Task: Find connections with filter location Damietta with filter topic #coacheswith filter profile language German with filter current company Ranbaxy with filter school Birla Vishvakarma Mahavidyalaya with filter industry Printing Services with filter service category Translation with filter keywords title Sports Volunteer
Action: Mouse moved to (490, 60)
Screenshot: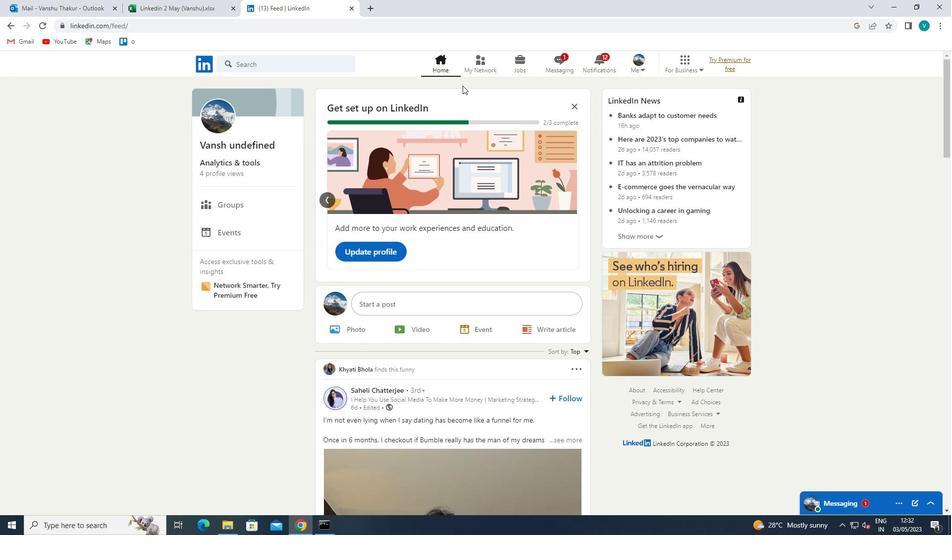 
Action: Mouse pressed left at (490, 60)
Screenshot: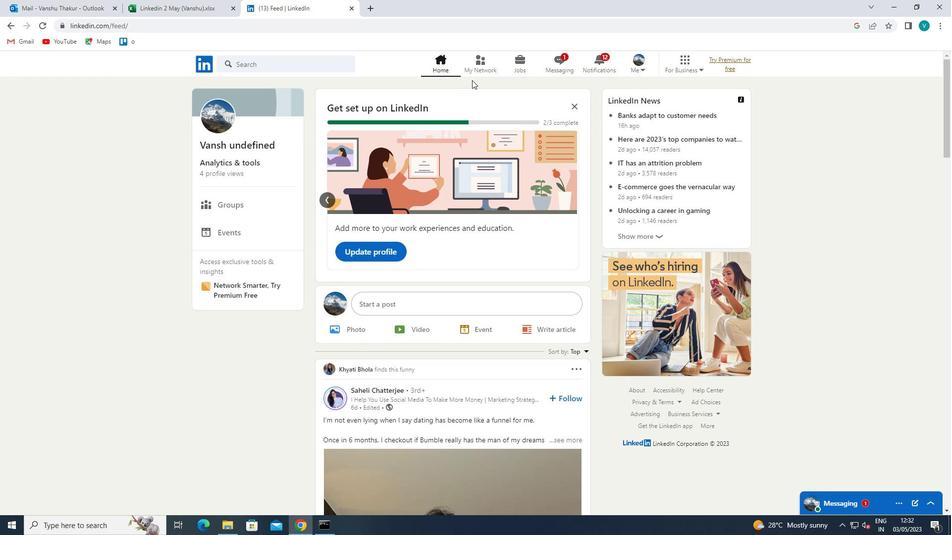 
Action: Mouse moved to (271, 119)
Screenshot: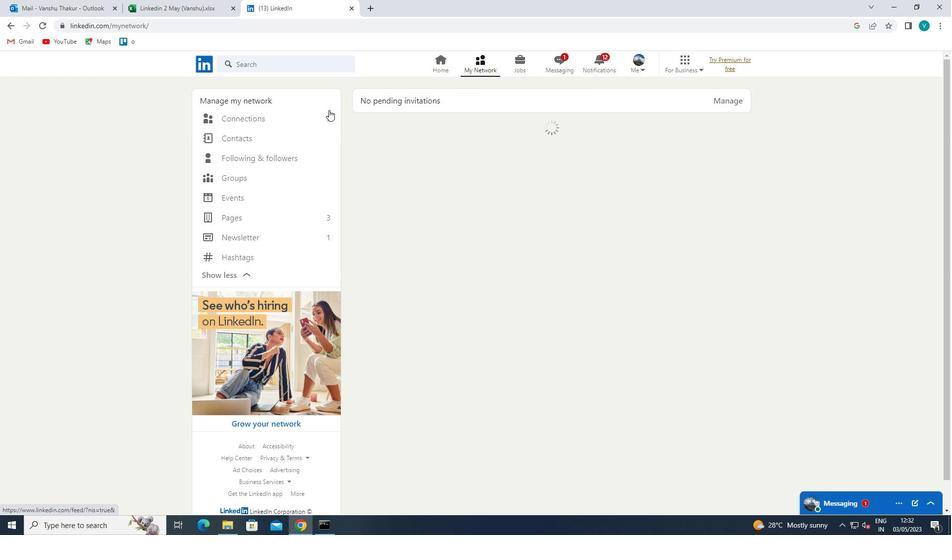 
Action: Mouse pressed left at (271, 119)
Screenshot: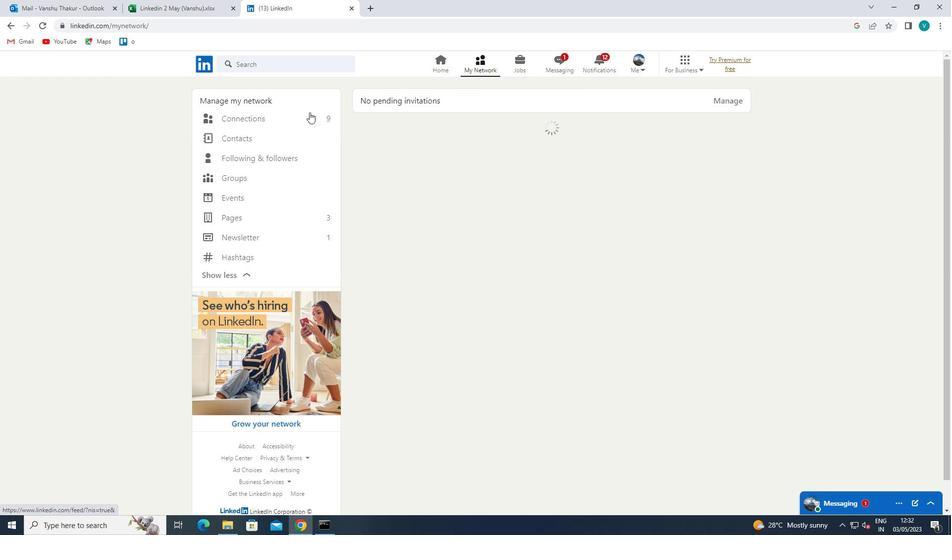 
Action: Mouse moved to (551, 118)
Screenshot: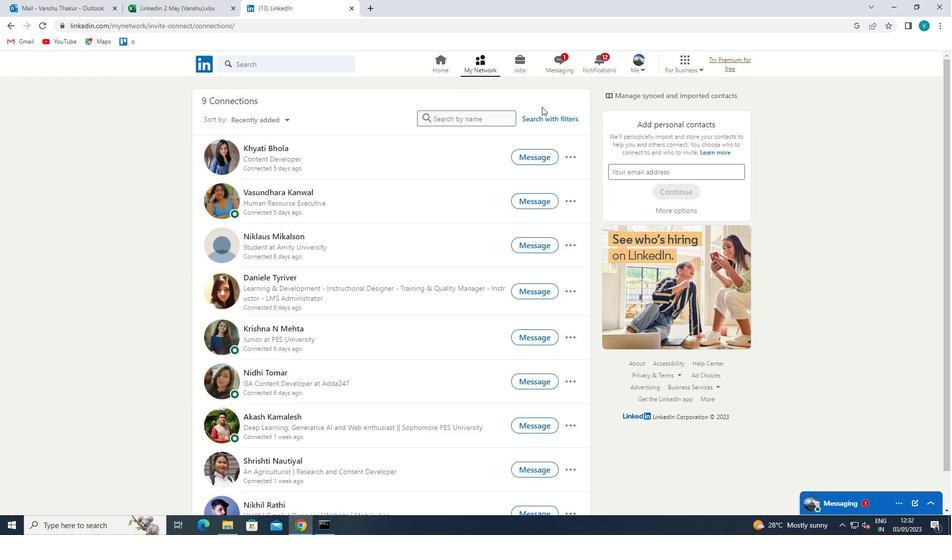 
Action: Mouse pressed left at (551, 118)
Screenshot: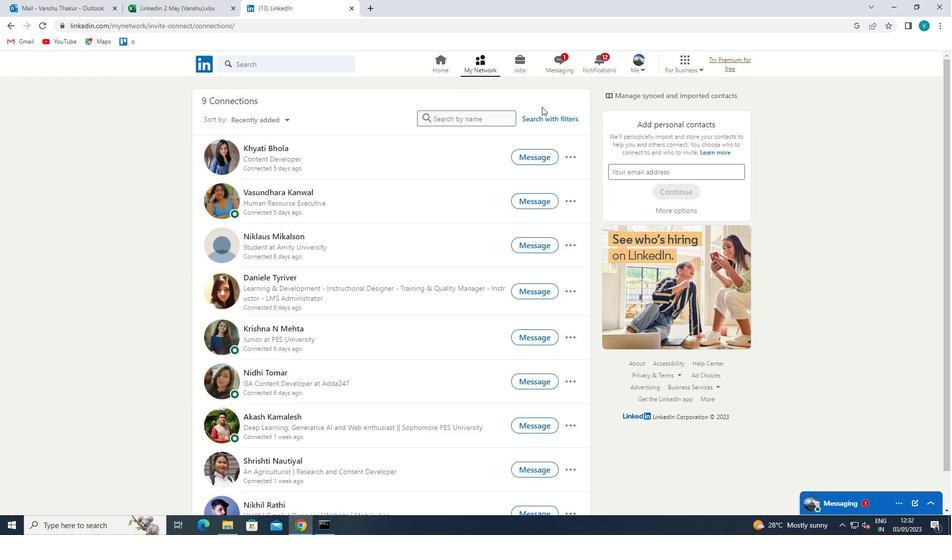 
Action: Mouse moved to (479, 100)
Screenshot: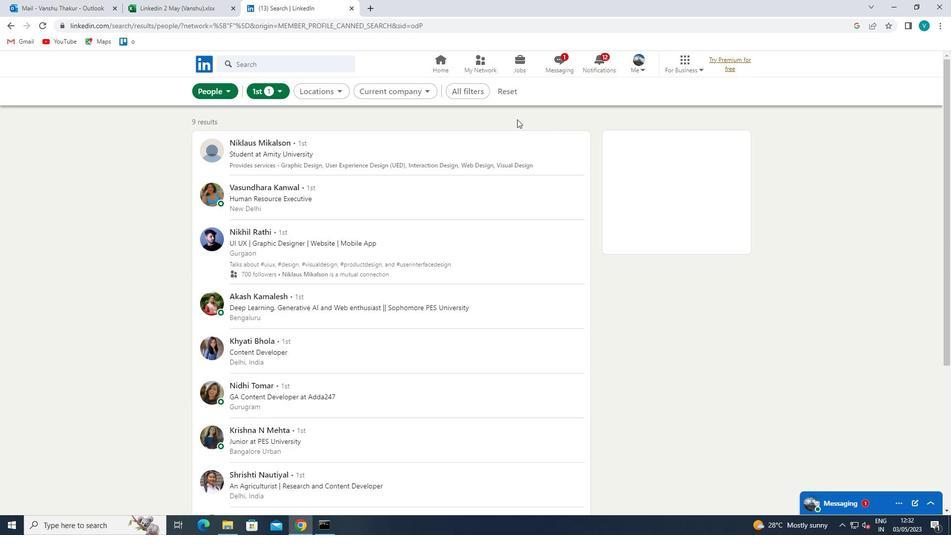 
Action: Mouse pressed left at (479, 100)
Screenshot: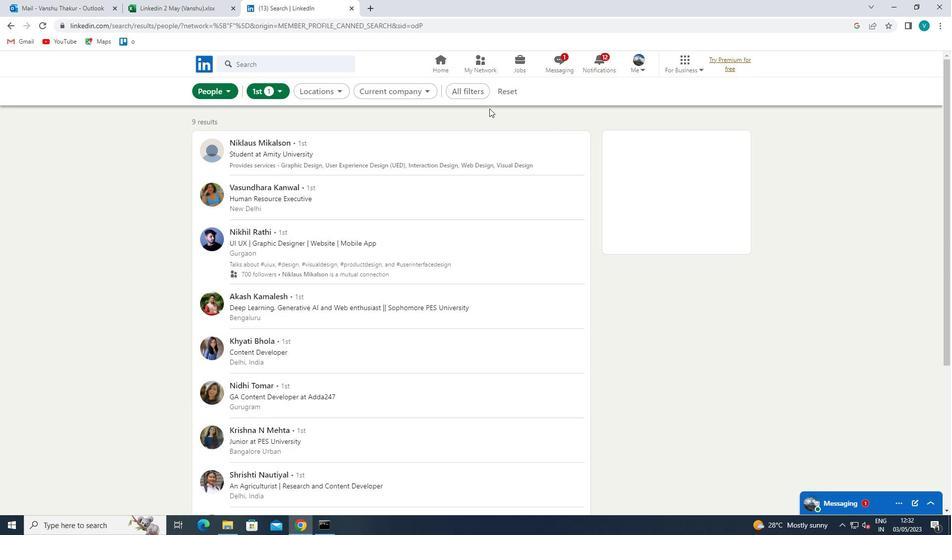 
Action: Mouse moved to (479, 96)
Screenshot: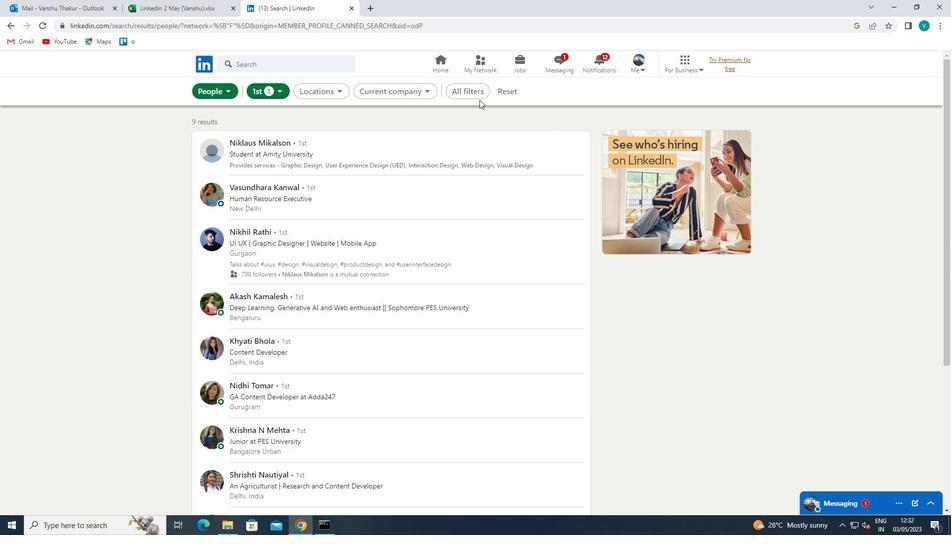 
Action: Mouse pressed left at (479, 96)
Screenshot: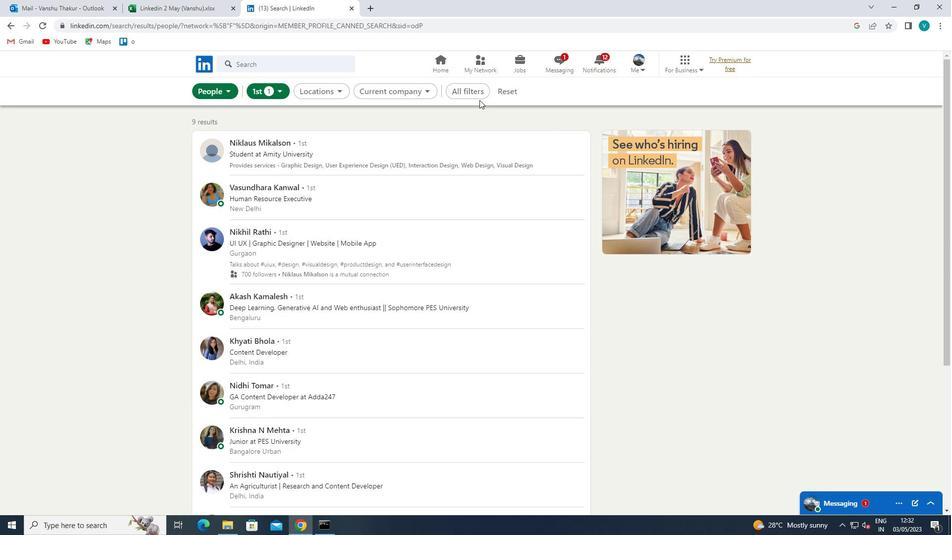 
Action: Mouse moved to (790, 217)
Screenshot: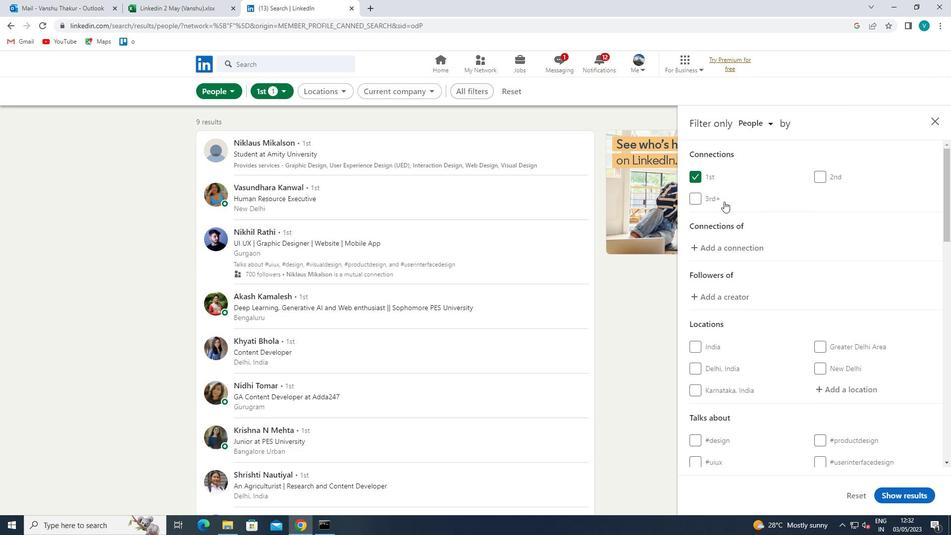 
Action: Mouse scrolled (790, 216) with delta (0, 0)
Screenshot: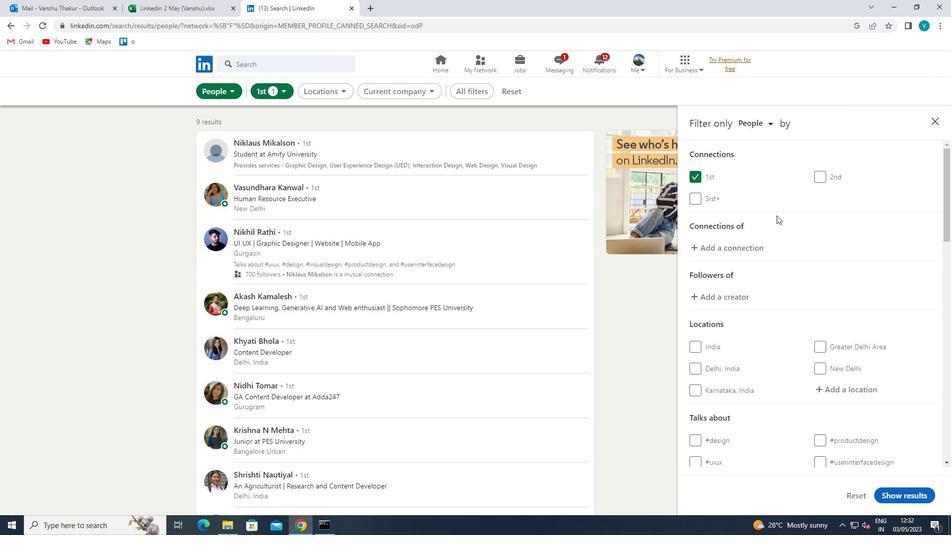
Action: Mouse scrolled (790, 216) with delta (0, 0)
Screenshot: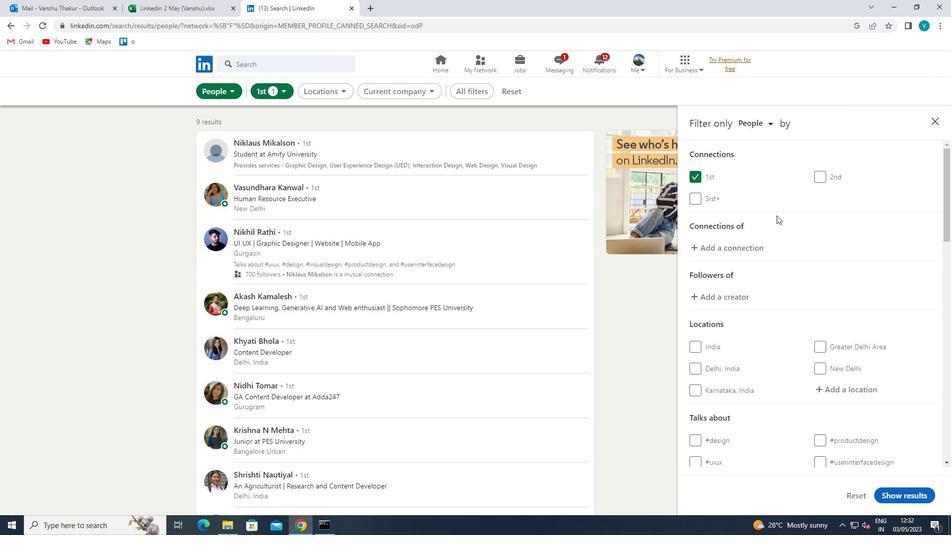 
Action: Mouse moved to (840, 291)
Screenshot: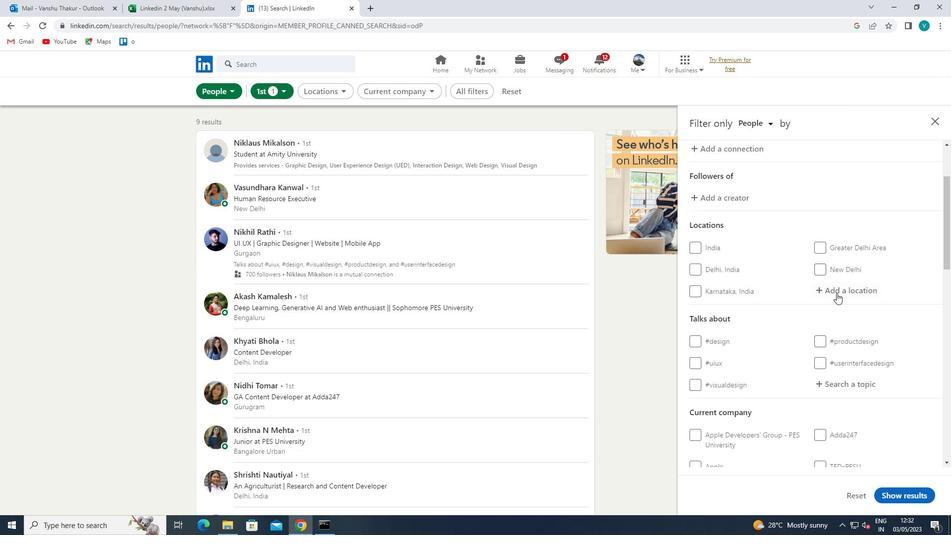 
Action: Mouse pressed left at (840, 291)
Screenshot: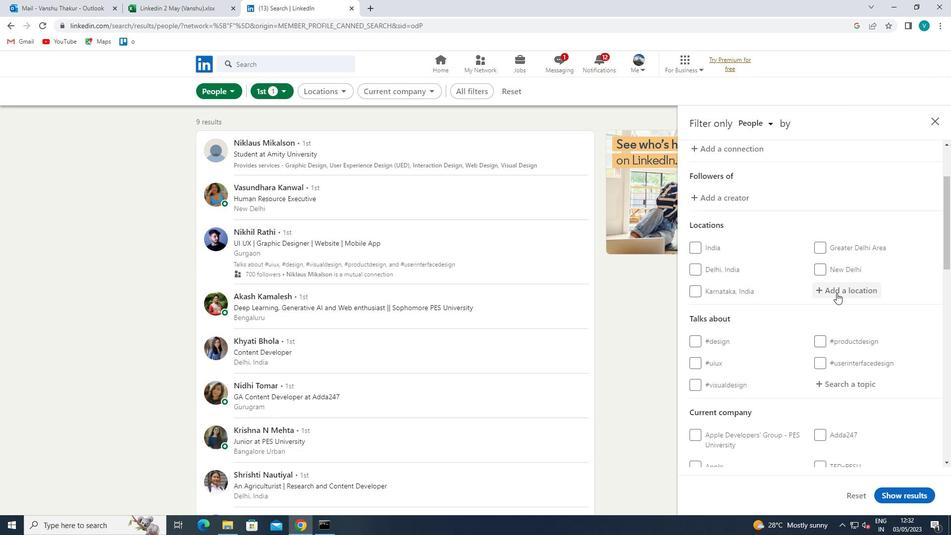 
Action: Mouse moved to (569, 325)
Screenshot: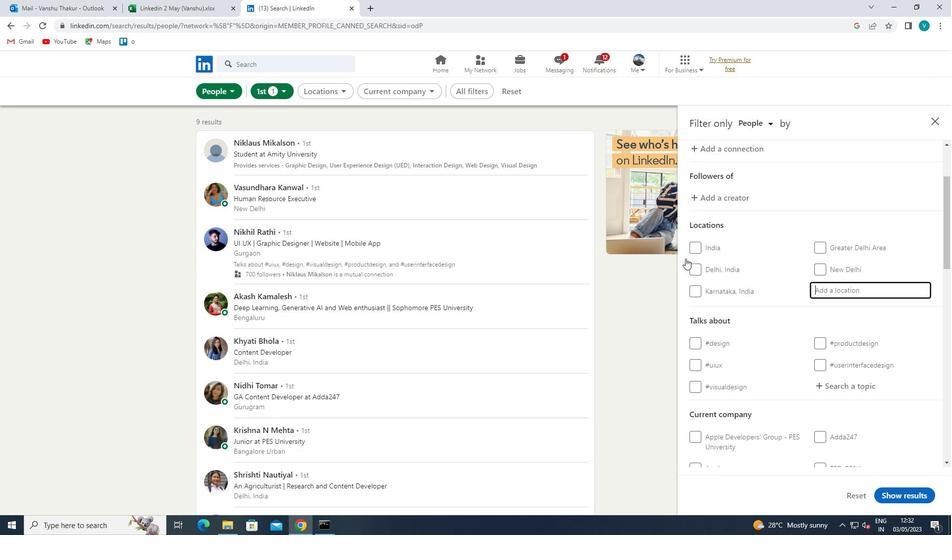 
Action: Key pressed <Key.shift>DAN<Key.backspace>MIETTA
Screenshot: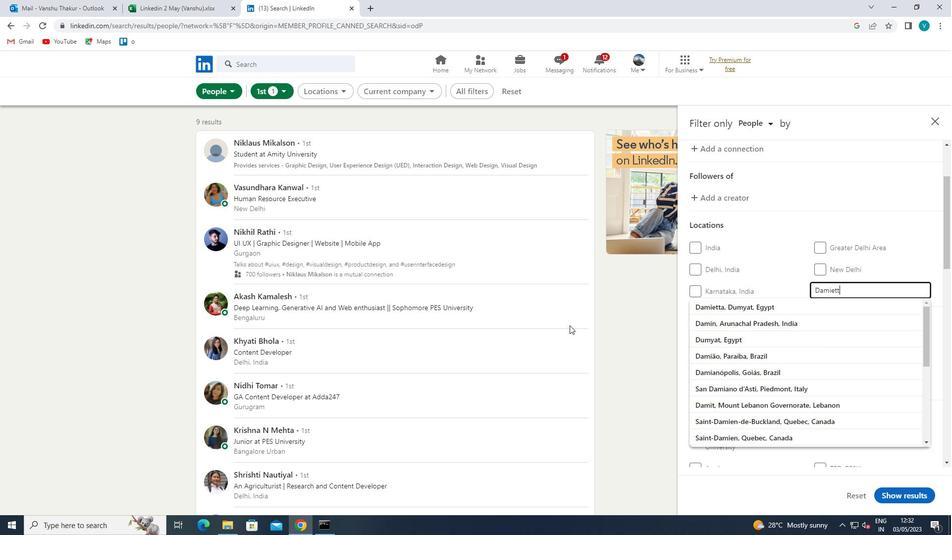 
Action: Mouse moved to (707, 309)
Screenshot: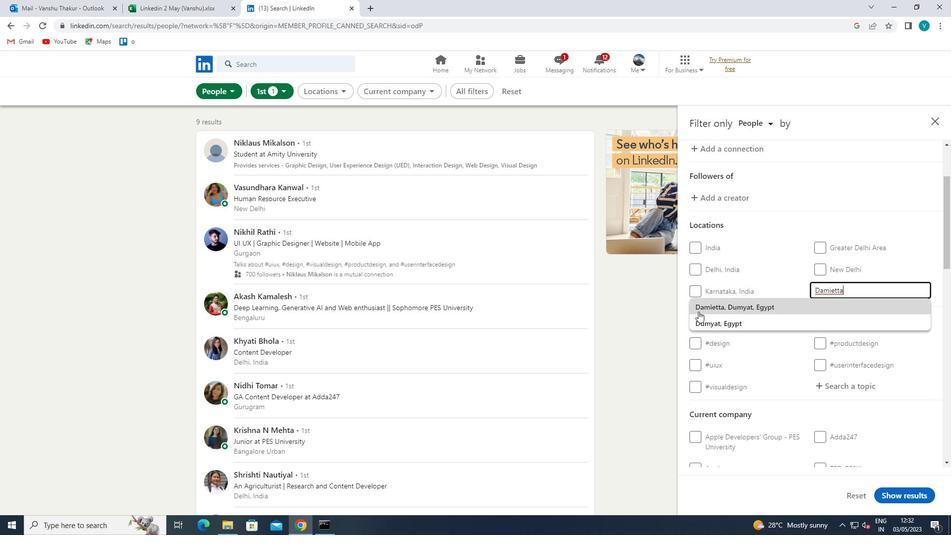 
Action: Mouse pressed left at (707, 309)
Screenshot: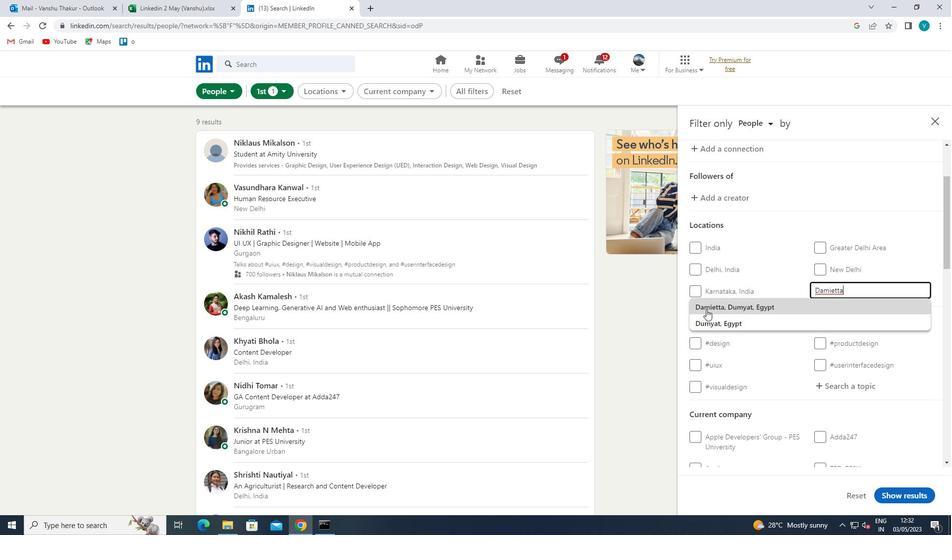 
Action: Mouse moved to (835, 327)
Screenshot: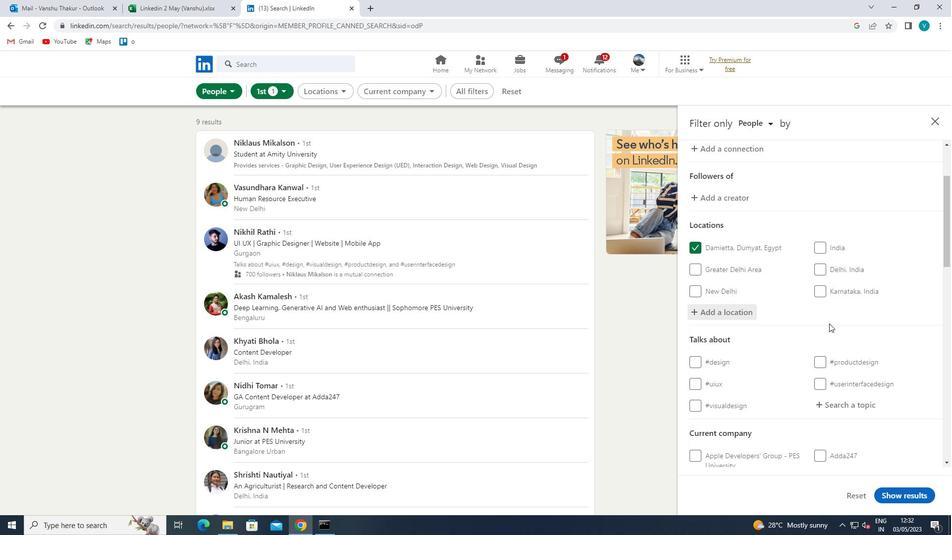 
Action: Mouse scrolled (835, 327) with delta (0, 0)
Screenshot: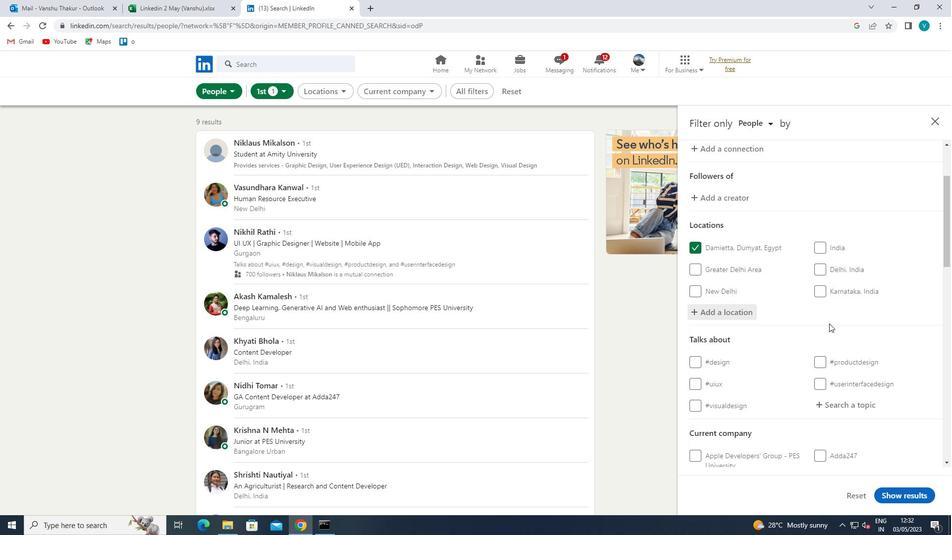 
Action: Mouse moved to (835, 328)
Screenshot: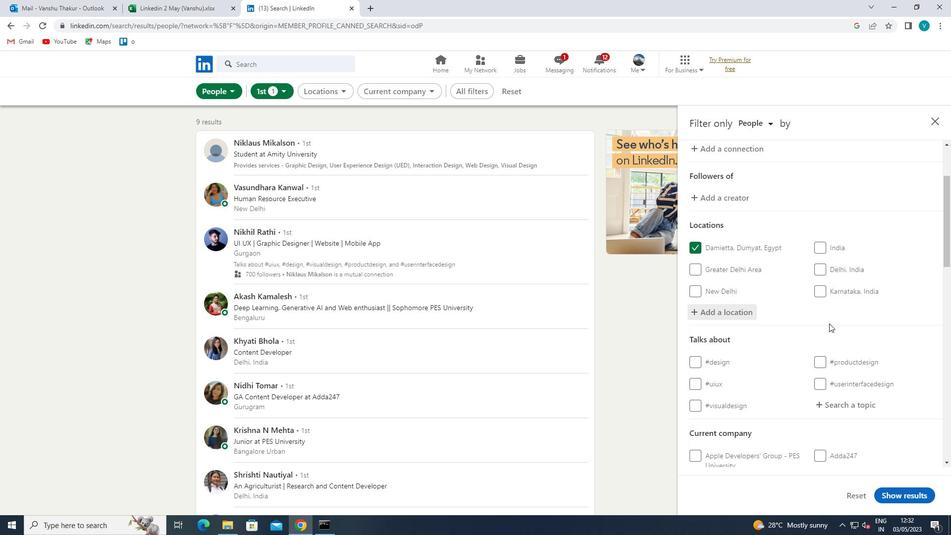 
Action: Mouse scrolled (835, 327) with delta (0, 0)
Screenshot: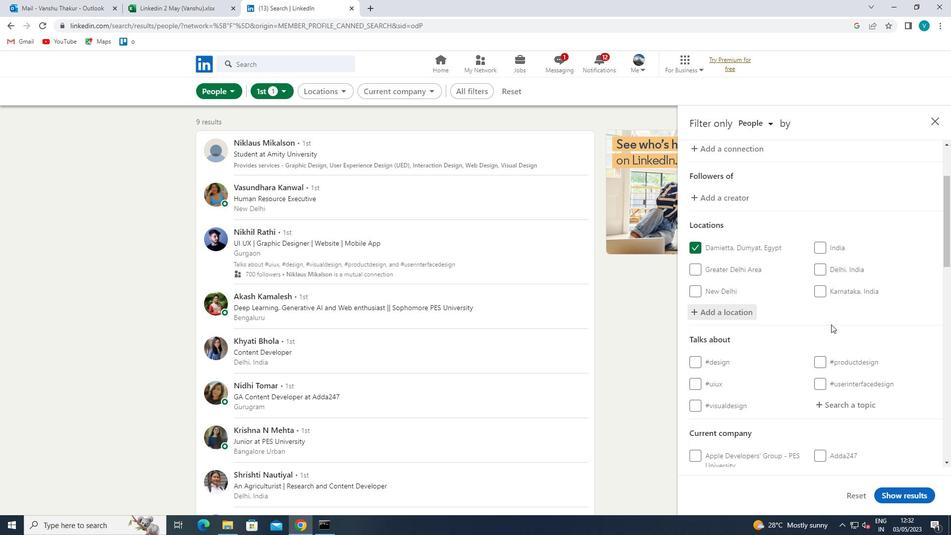 
Action: Mouse moved to (845, 306)
Screenshot: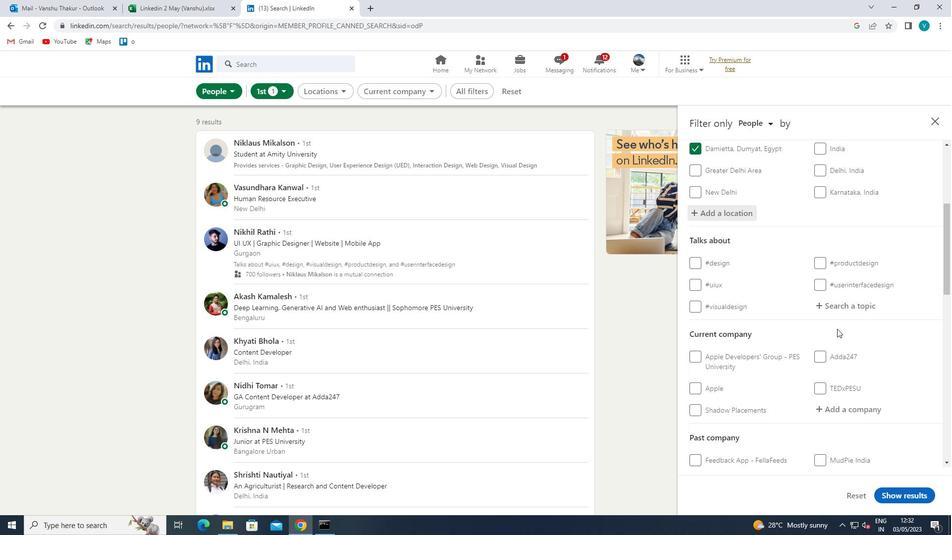 
Action: Mouse pressed left at (845, 306)
Screenshot: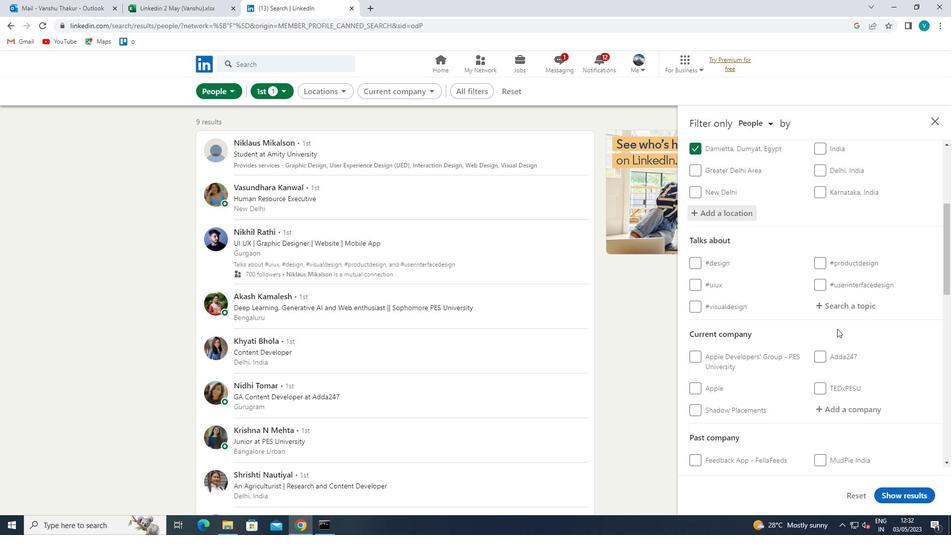
Action: Mouse moved to (585, 340)
Screenshot: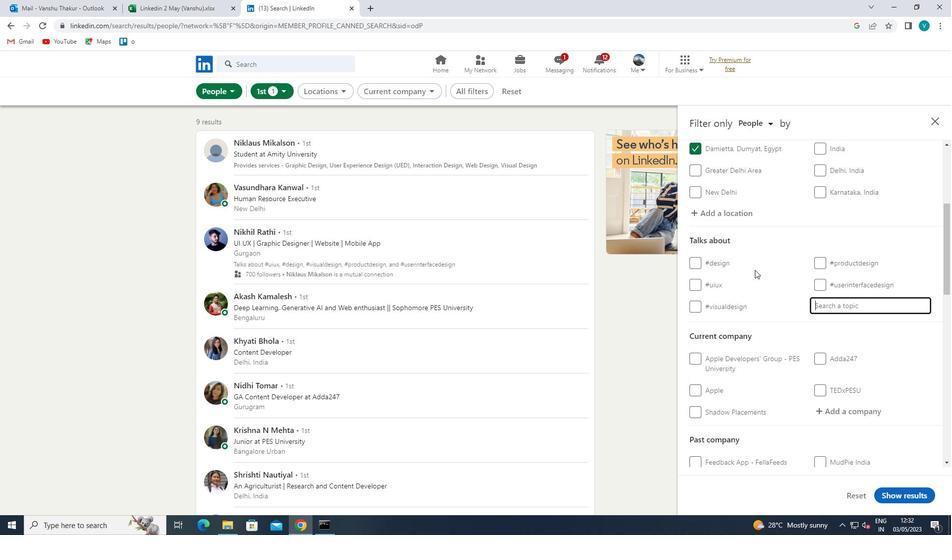 
Action: Key pressed COAX<Key.backspace>CH
Screenshot: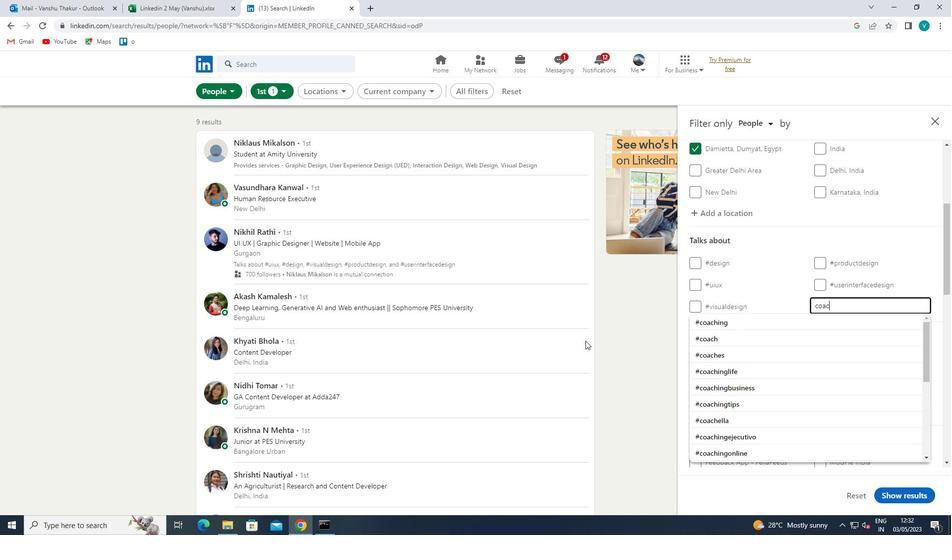 
Action: Mouse moved to (738, 357)
Screenshot: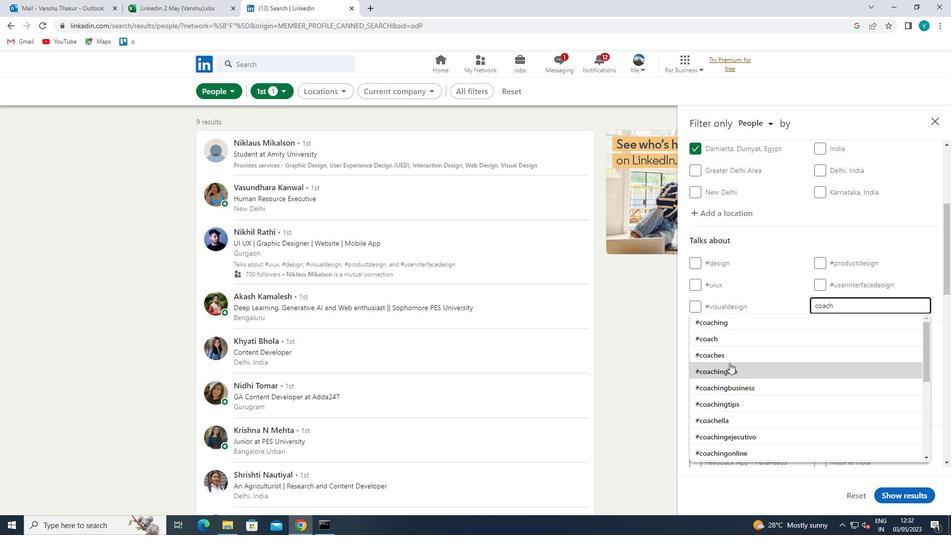 
Action: Mouse pressed left at (738, 357)
Screenshot: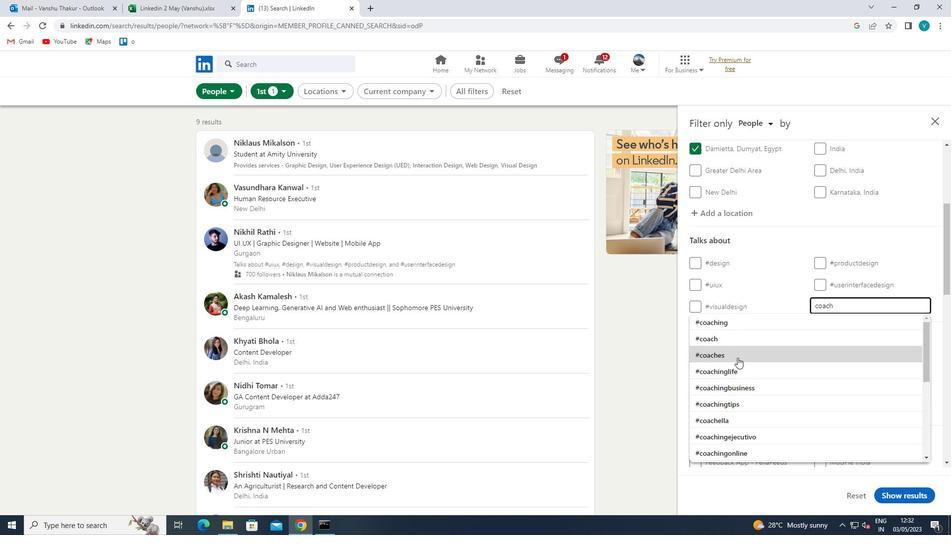 
Action: Mouse moved to (738, 357)
Screenshot: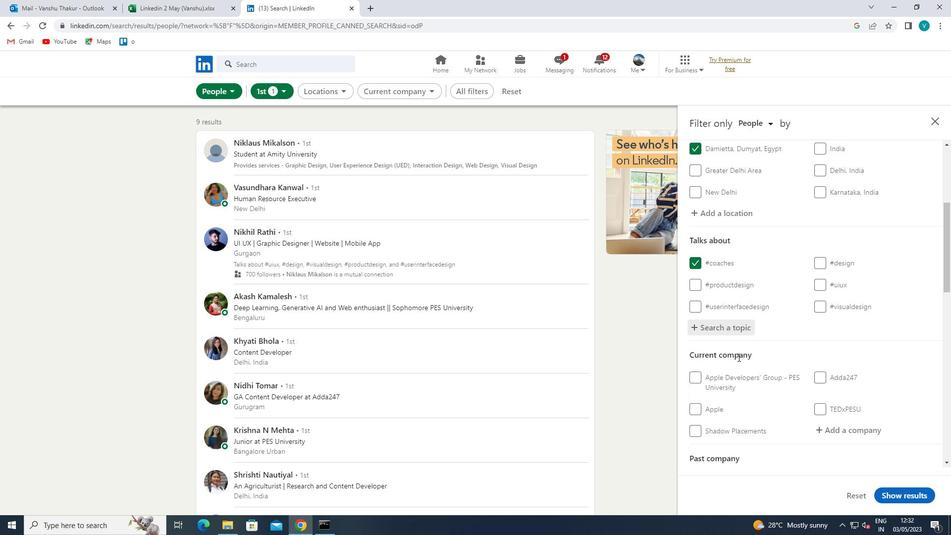 
Action: Mouse scrolled (738, 356) with delta (0, 0)
Screenshot: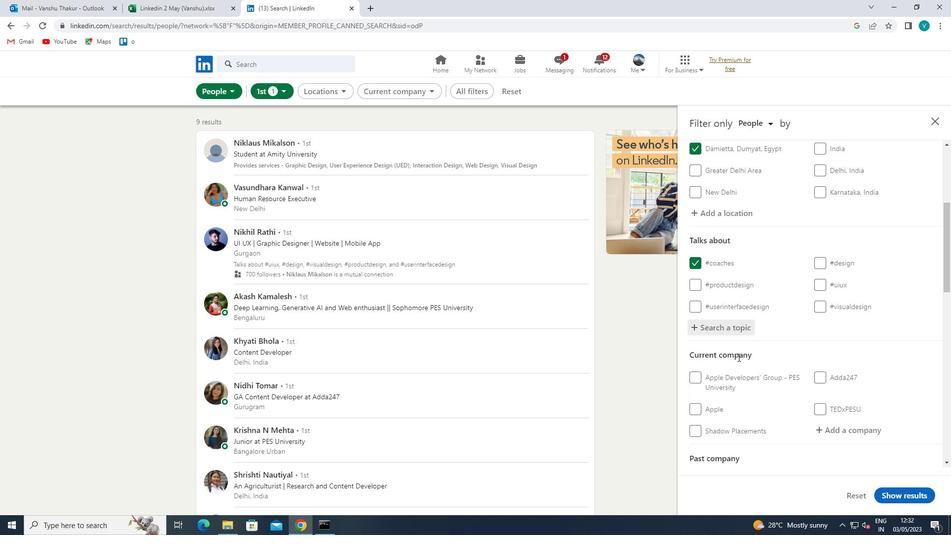 
Action: Mouse moved to (740, 357)
Screenshot: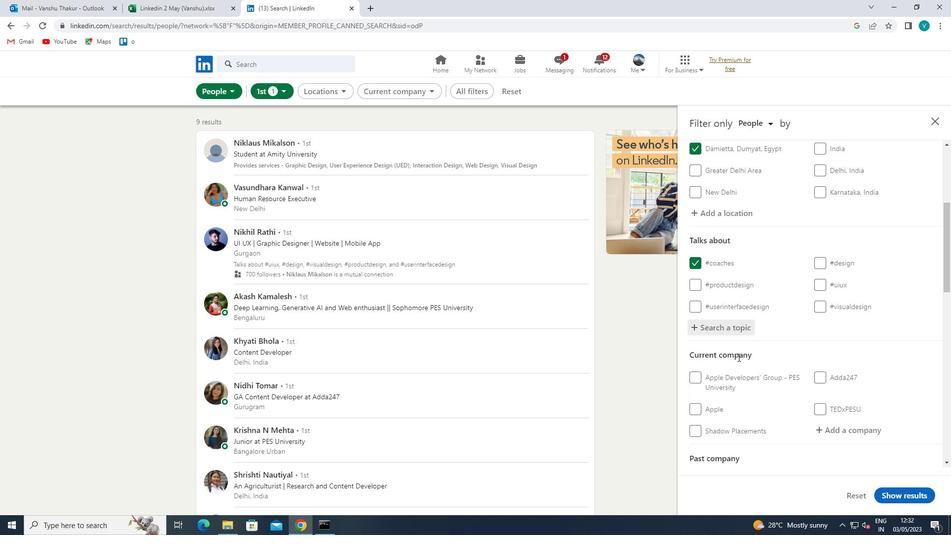 
Action: Mouse scrolled (740, 357) with delta (0, 0)
Screenshot: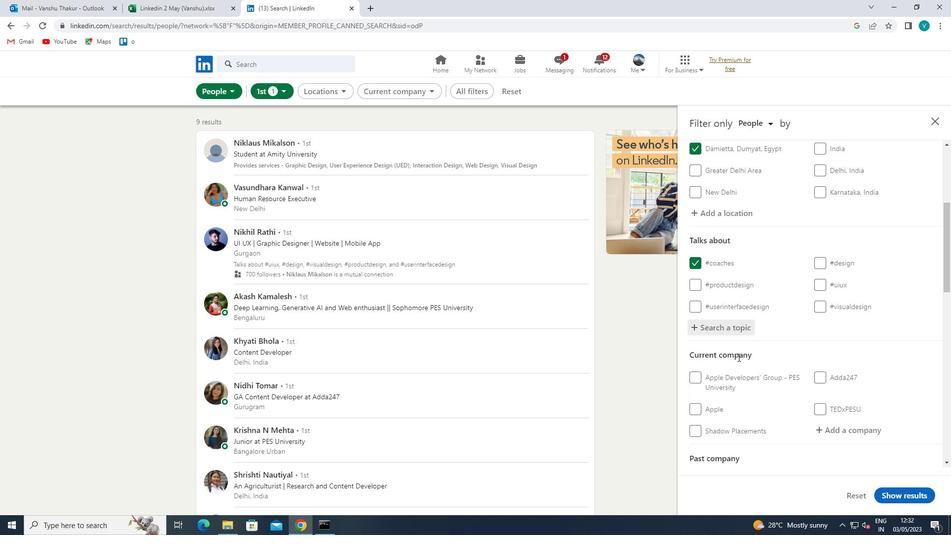 
Action: Mouse moved to (815, 327)
Screenshot: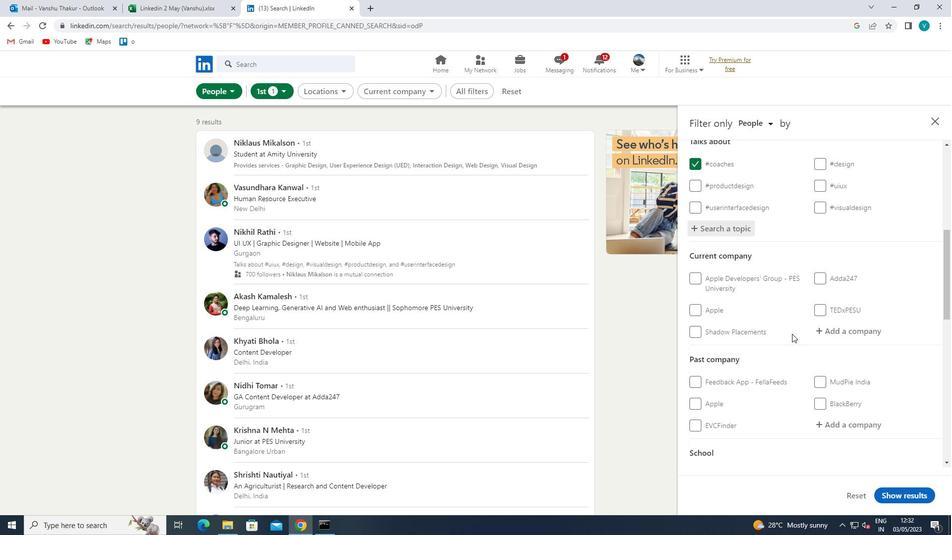 
Action: Mouse pressed left at (815, 327)
Screenshot: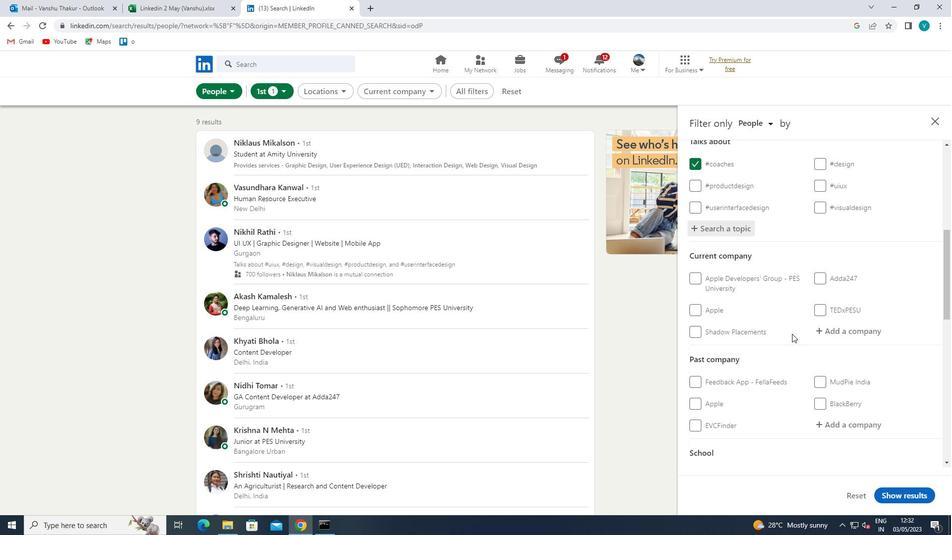 
Action: Mouse moved to (583, 454)
Screenshot: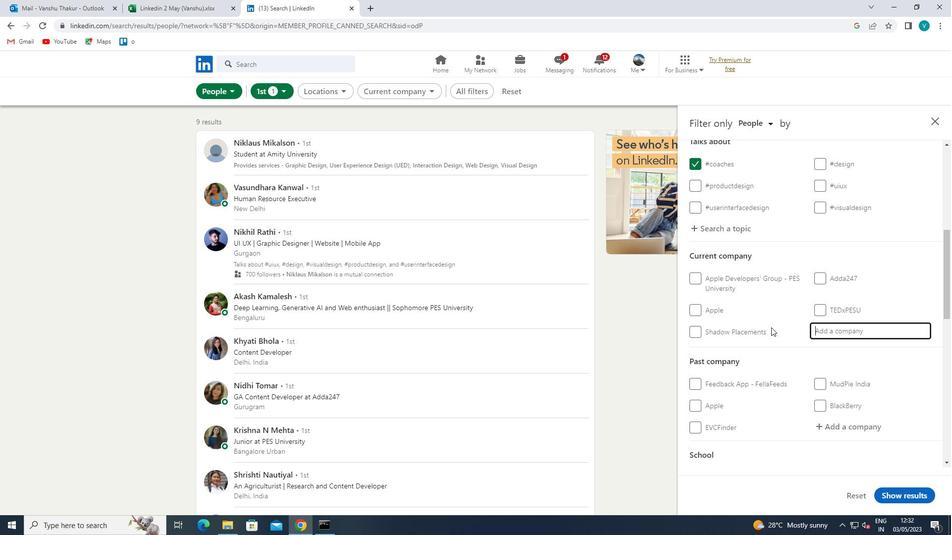
Action: Key pressed <Key.shift>RANBA
Screenshot: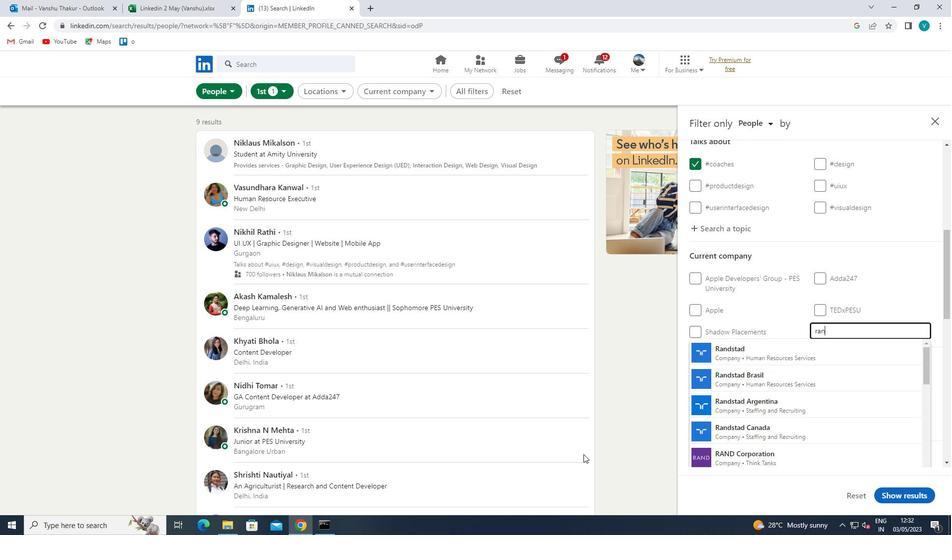 
Action: Mouse moved to (764, 357)
Screenshot: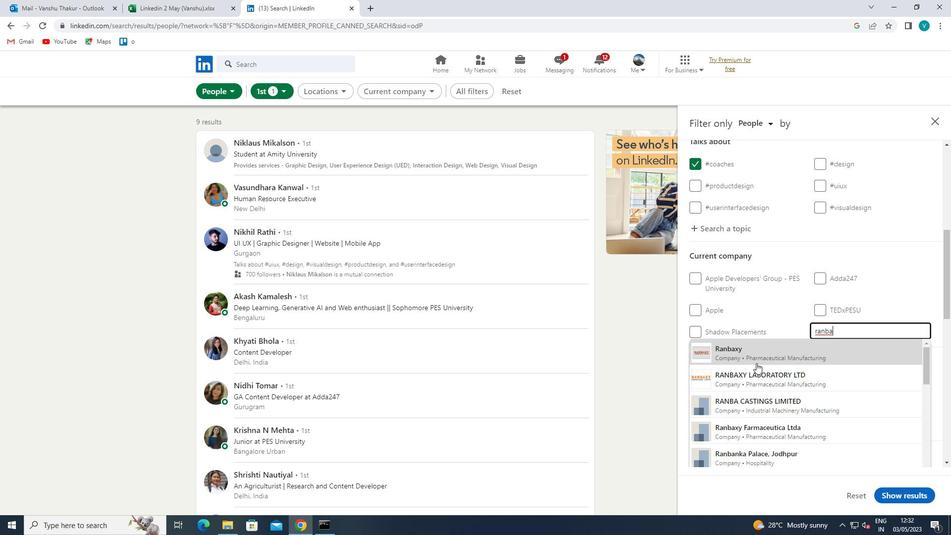 
Action: Mouse pressed left at (764, 357)
Screenshot: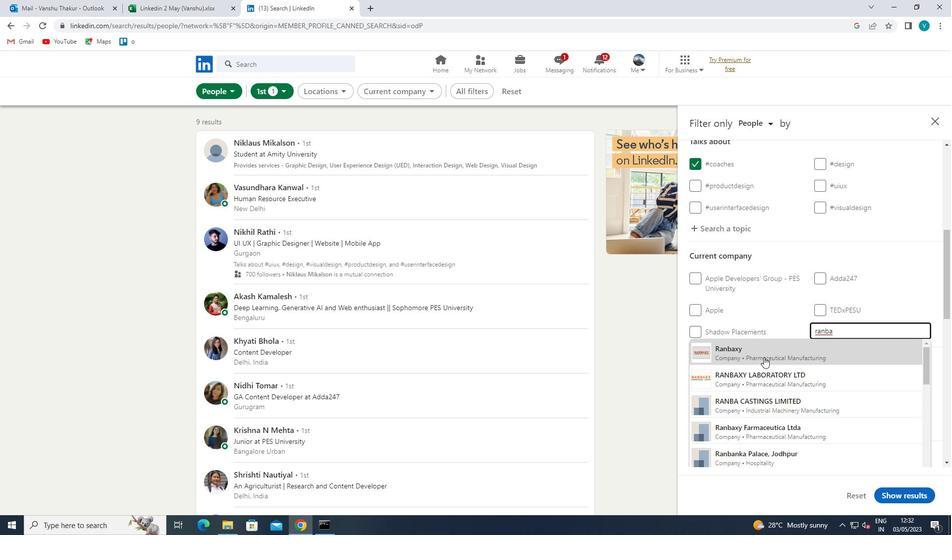 
Action: Mouse scrolled (764, 356) with delta (0, 0)
Screenshot: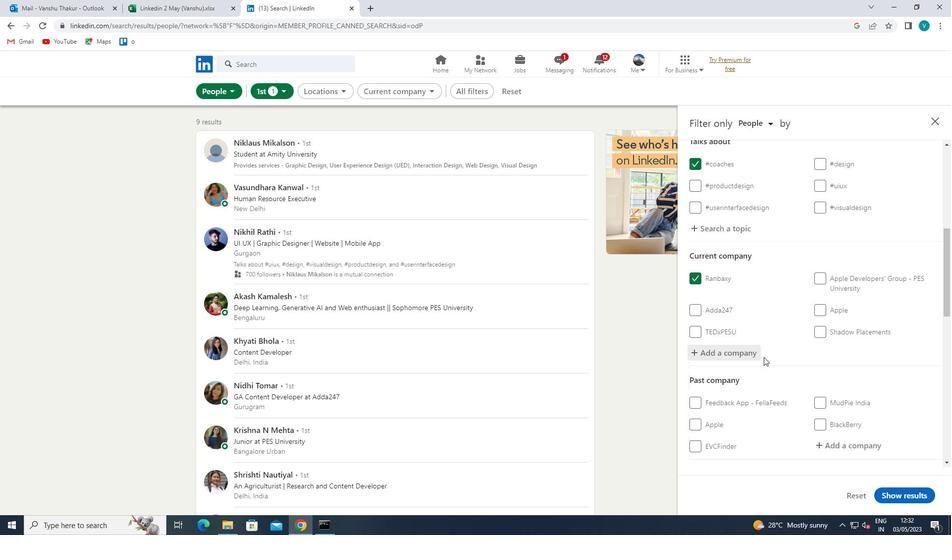 
Action: Mouse scrolled (764, 356) with delta (0, 0)
Screenshot: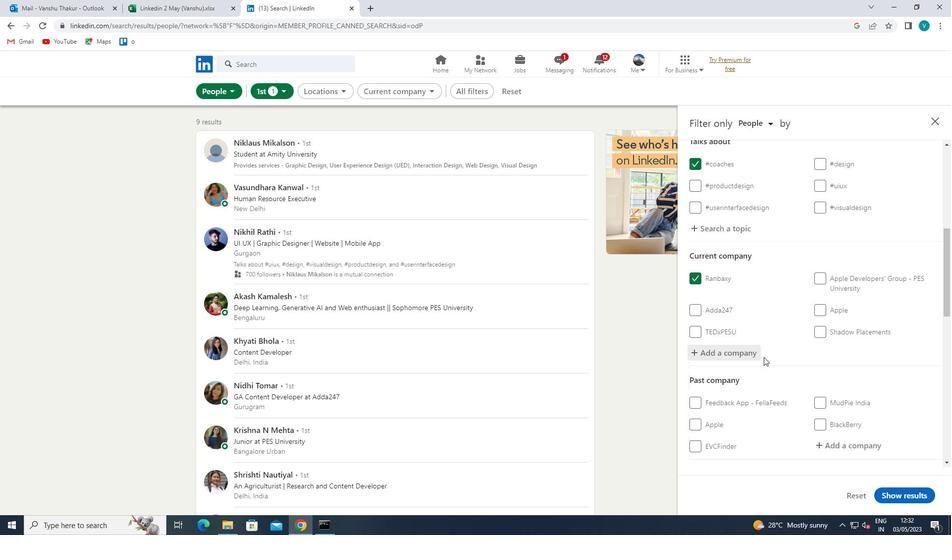 
Action: Mouse moved to (825, 400)
Screenshot: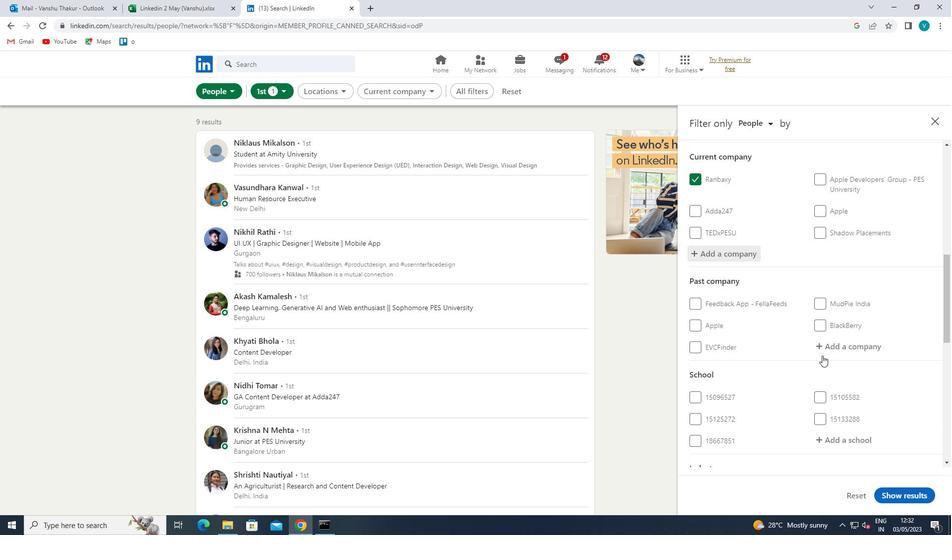 
Action: Mouse scrolled (825, 400) with delta (0, 0)
Screenshot: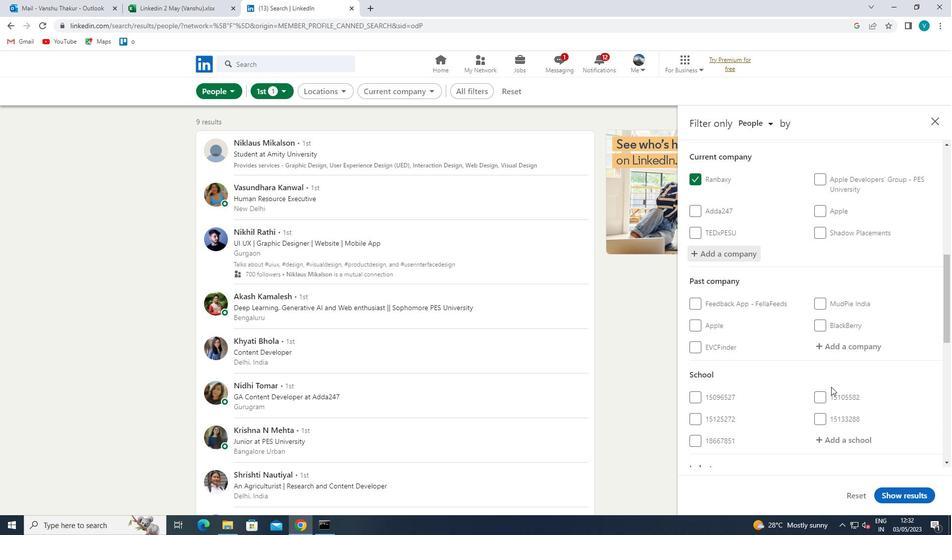 
Action: Mouse scrolled (825, 400) with delta (0, 0)
Screenshot: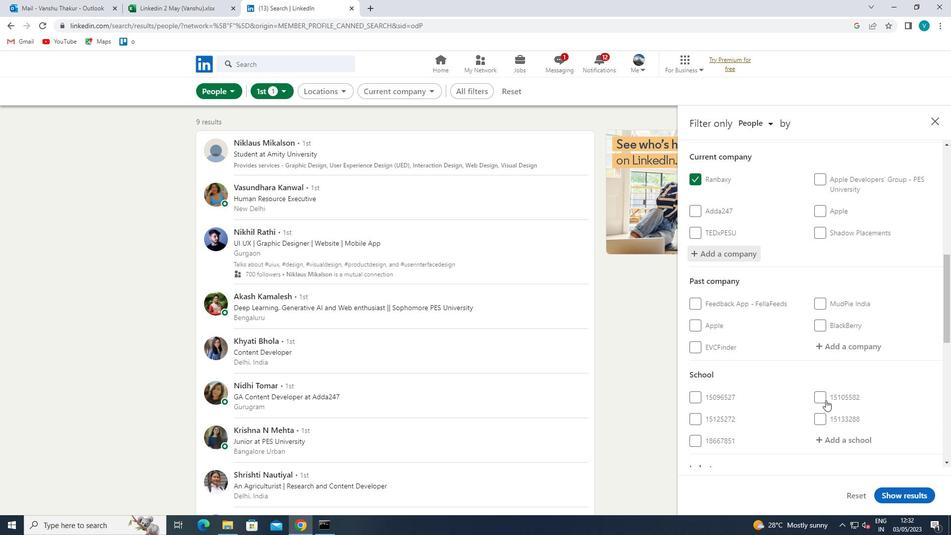 
Action: Mouse moved to (842, 339)
Screenshot: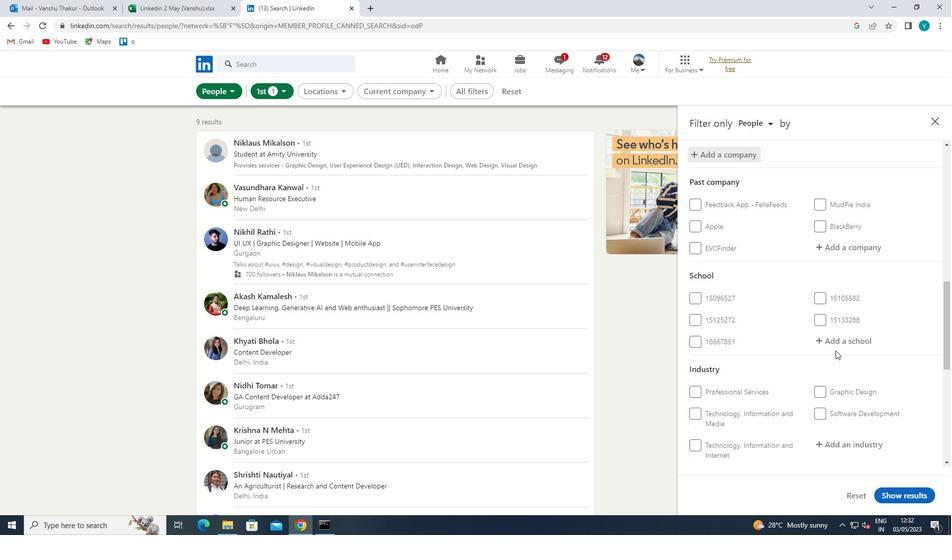 
Action: Mouse pressed left at (842, 339)
Screenshot: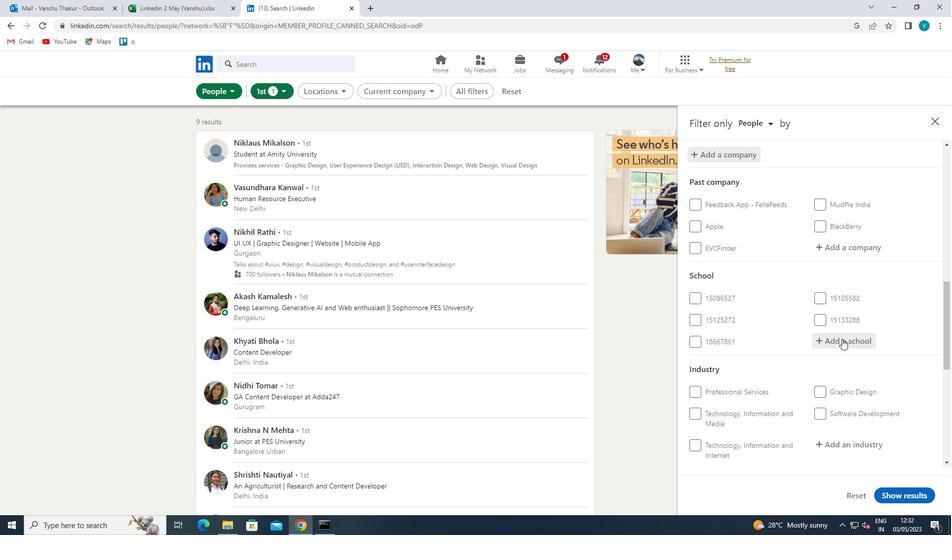 
Action: Mouse moved to (624, 443)
Screenshot: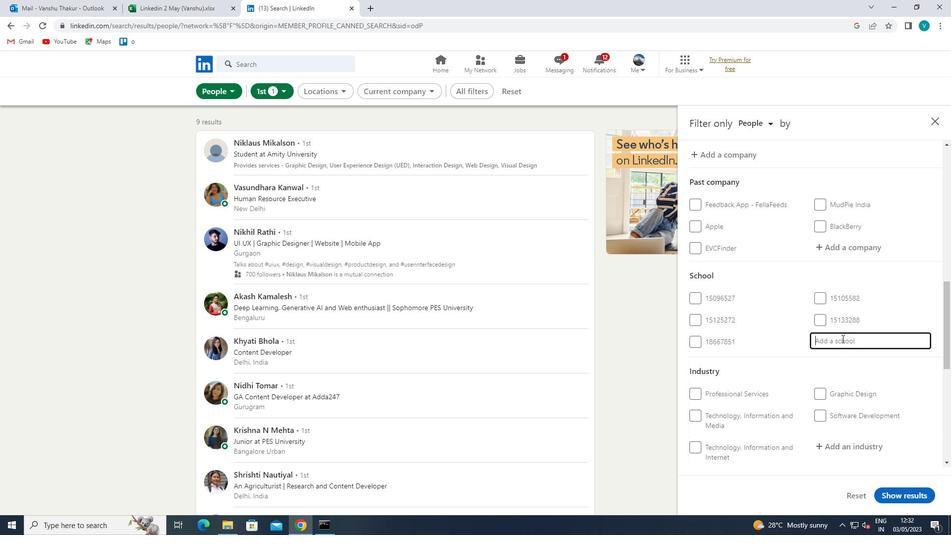 
Action: Key pressed <Key.shift>
Screenshot: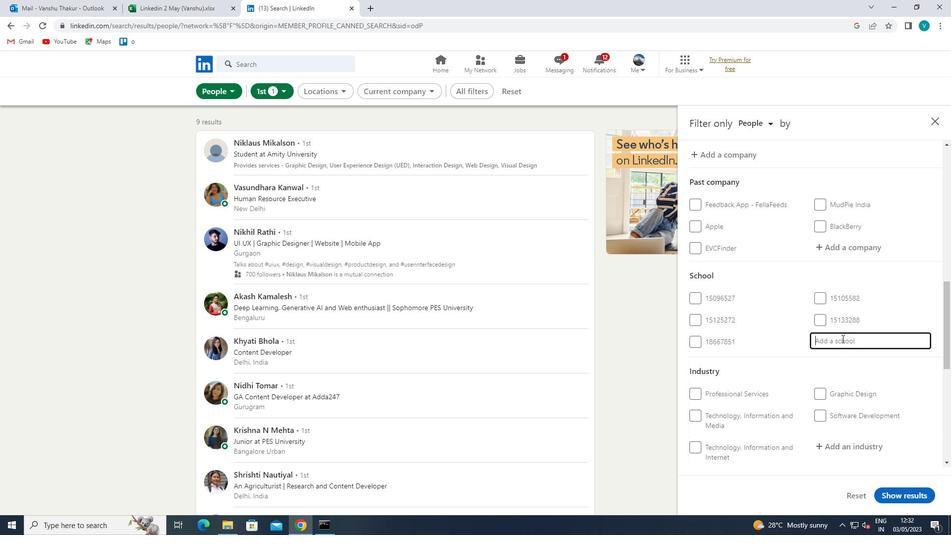 
Action: Mouse moved to (604, 455)
Screenshot: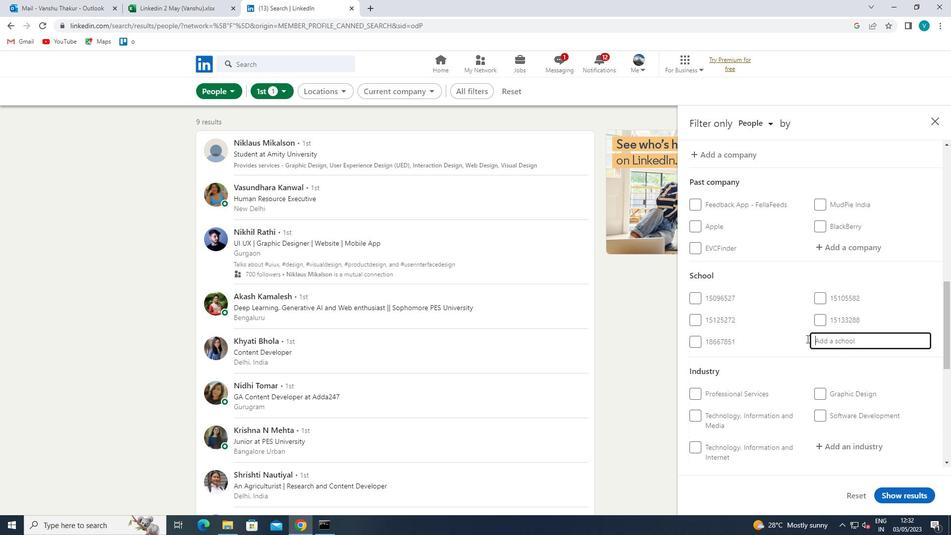 
Action: Key pressed BIRLA<Key.space><Key.shift><Key.shift>VISJ<Key.backspace>H
Screenshot: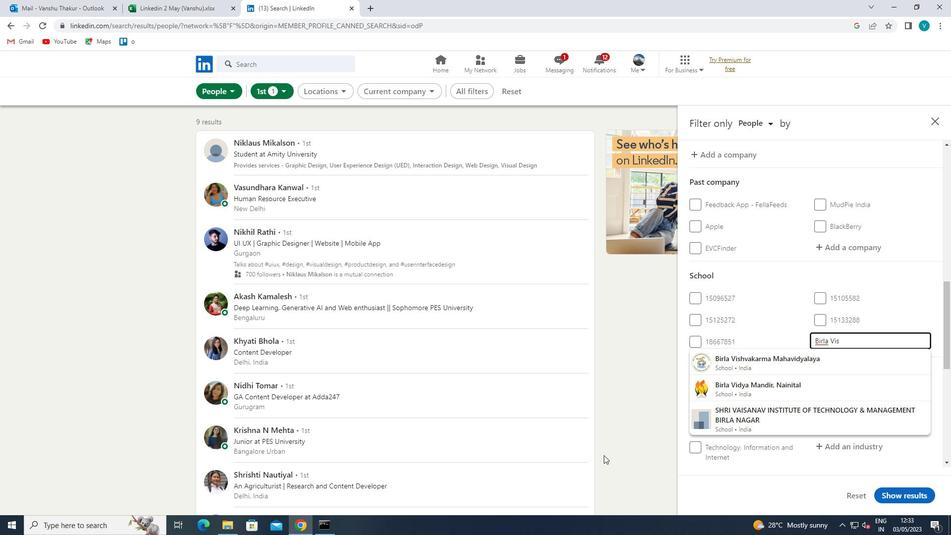 
Action: Mouse moved to (850, 367)
Screenshot: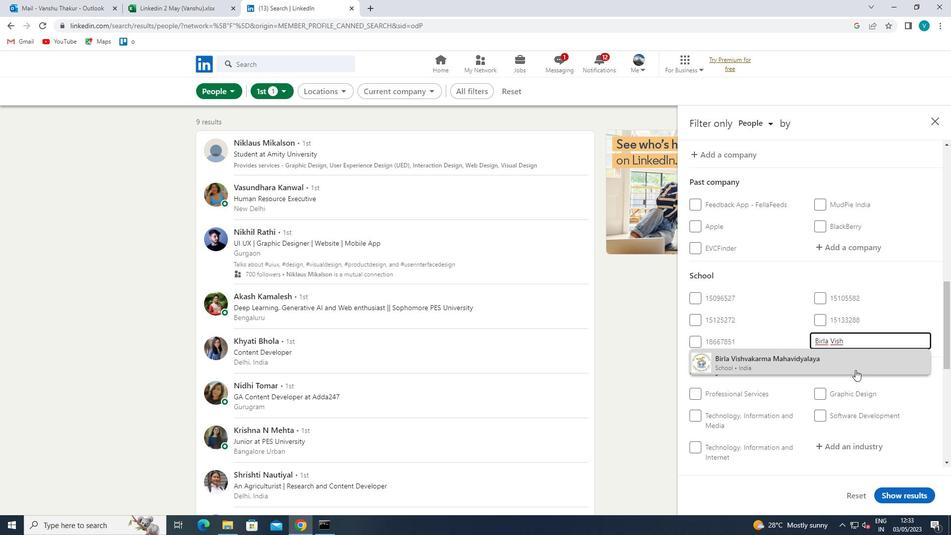 
Action: Mouse pressed left at (850, 367)
Screenshot: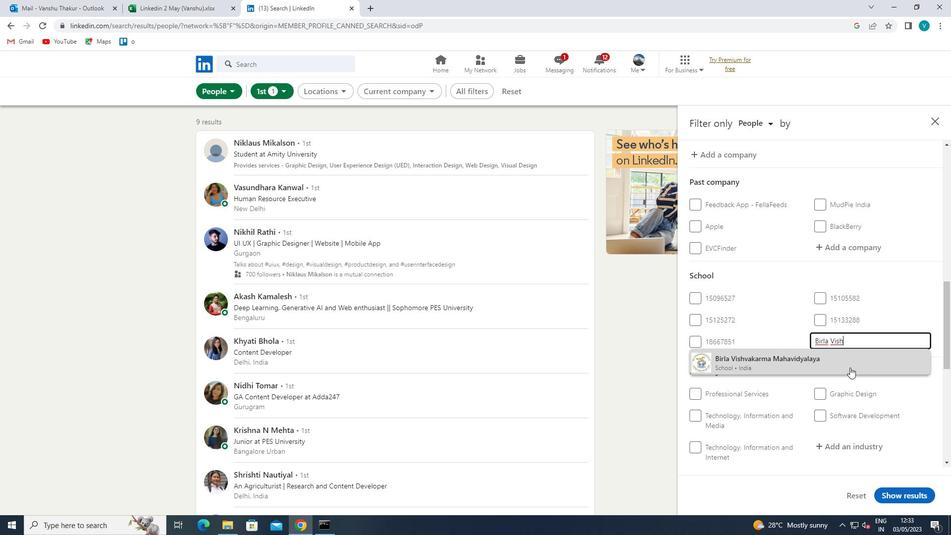 
Action: Mouse scrolled (850, 367) with delta (0, 0)
Screenshot: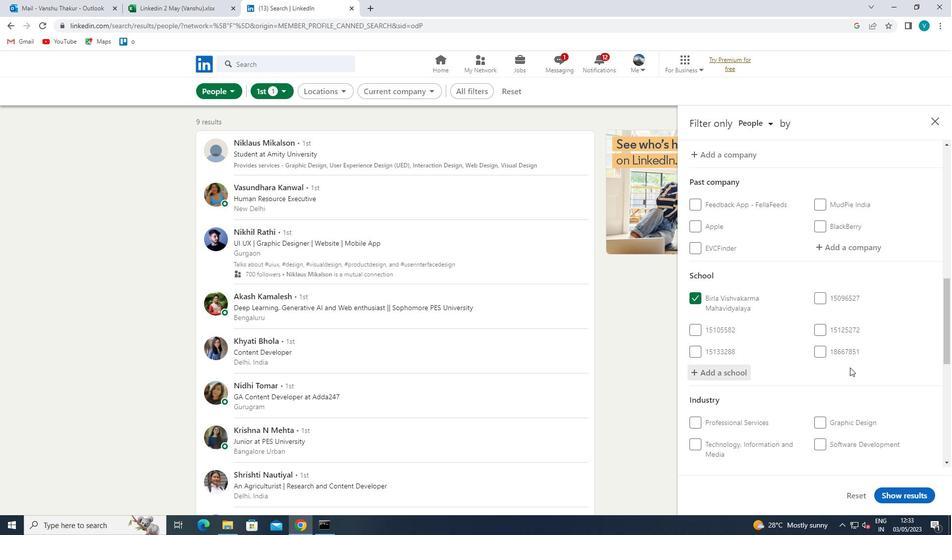 
Action: Mouse scrolled (850, 367) with delta (0, 0)
Screenshot: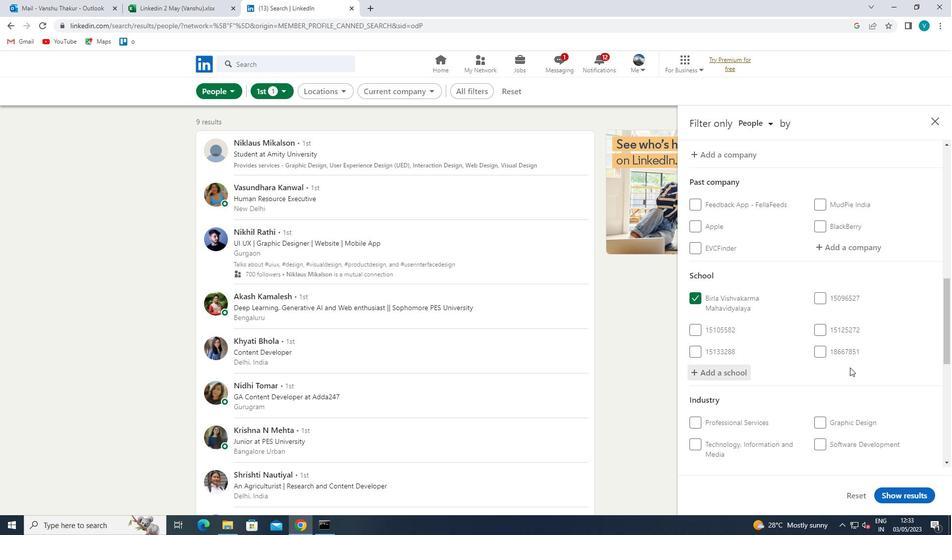 
Action: Mouse scrolled (850, 367) with delta (0, 0)
Screenshot: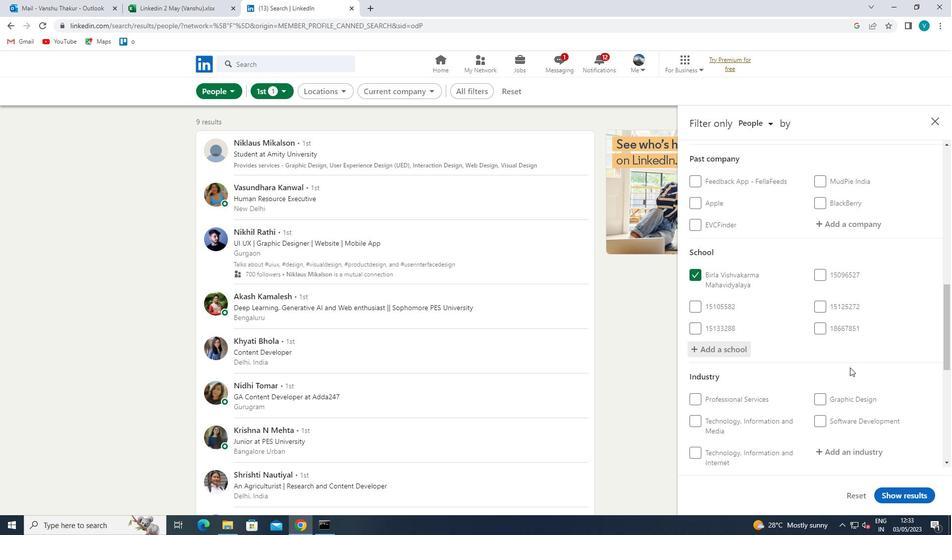 
Action: Mouse moved to (858, 331)
Screenshot: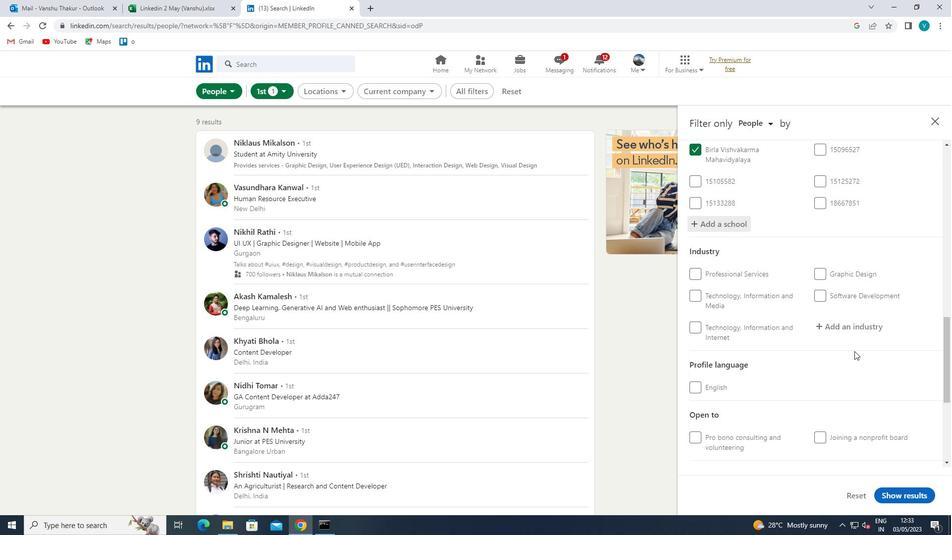 
Action: Mouse pressed left at (858, 331)
Screenshot: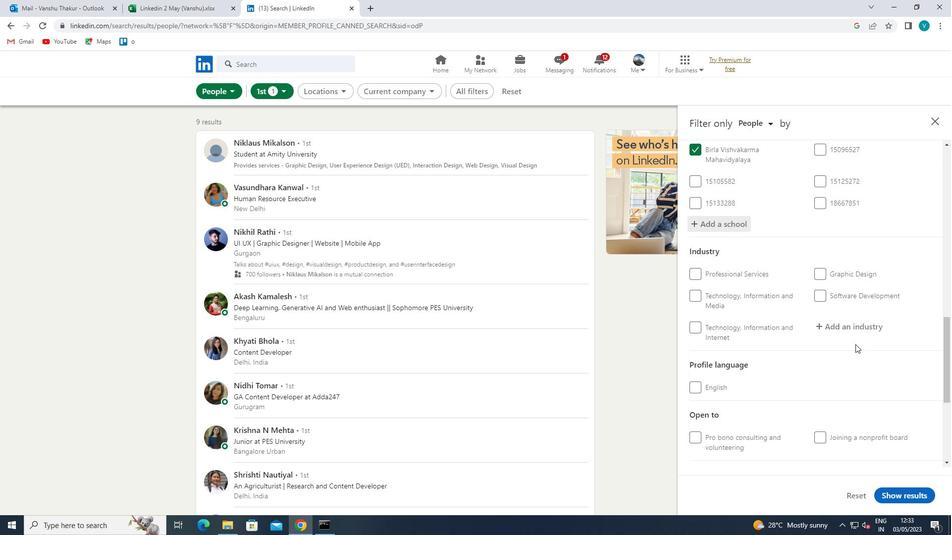 
Action: Key pressed <Key.shift>
Screenshot: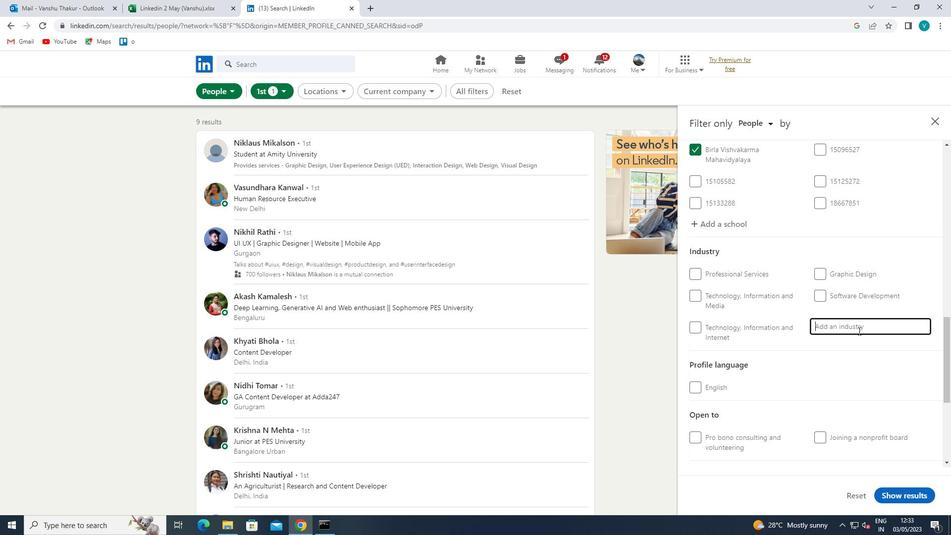 
Action: Mouse moved to (657, 446)
Screenshot: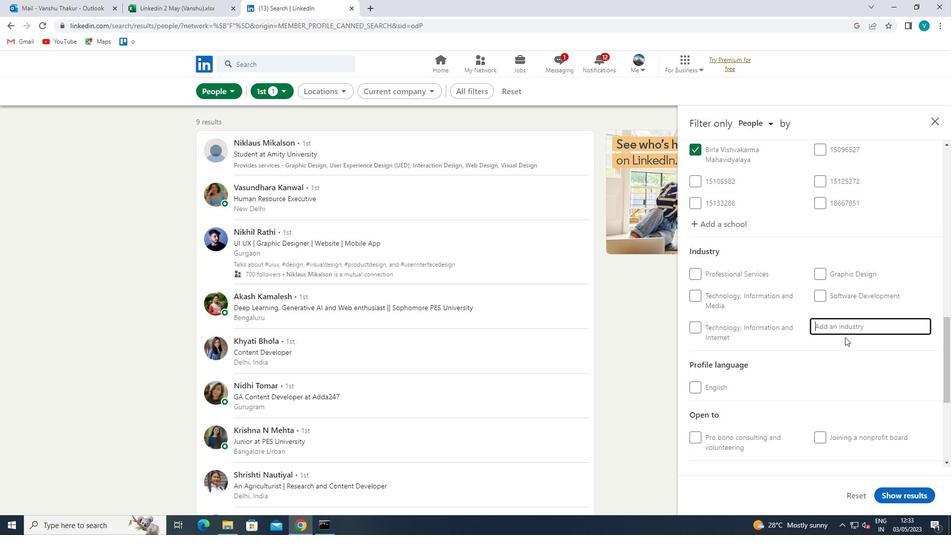 
Action: Key pressed P
Screenshot: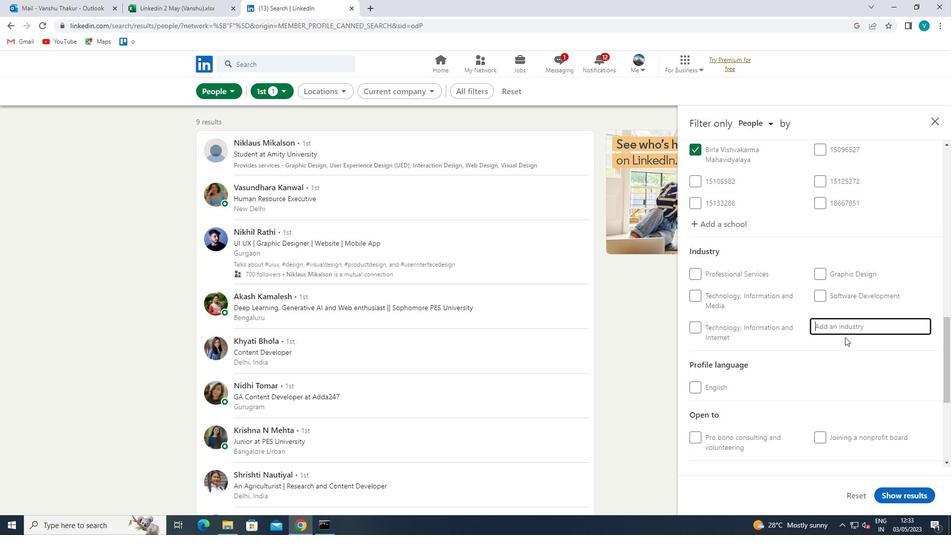 
Action: Mouse moved to (632, 460)
Screenshot: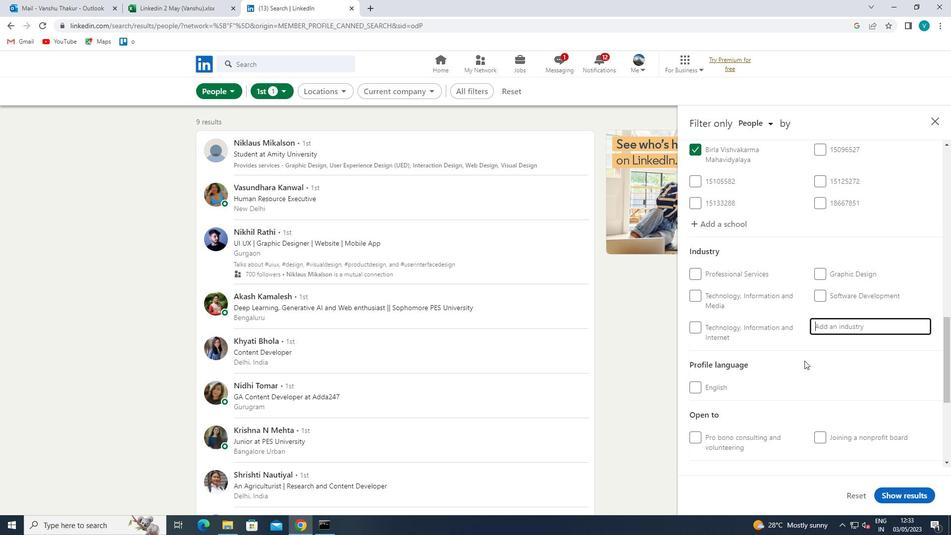 
Action: Key pressed RINTI
Screenshot: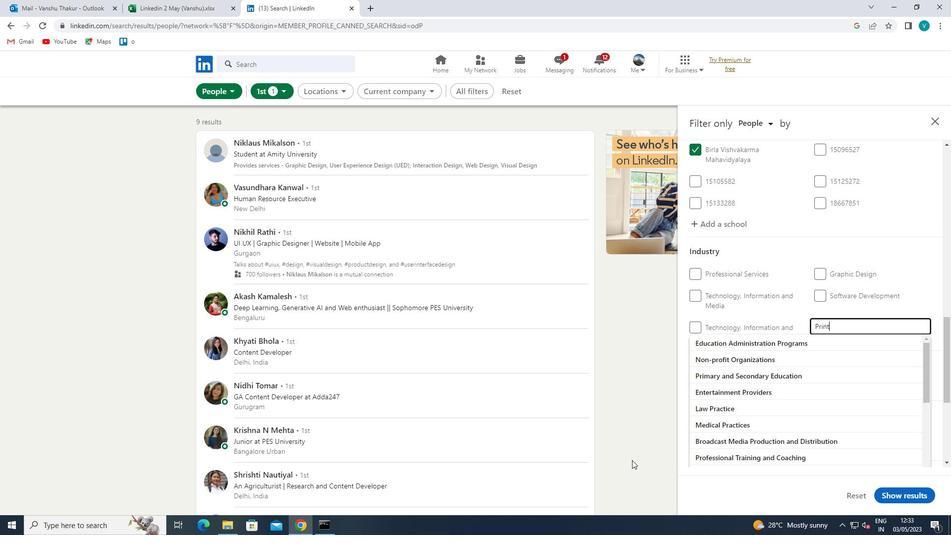 
Action: Mouse moved to (750, 344)
Screenshot: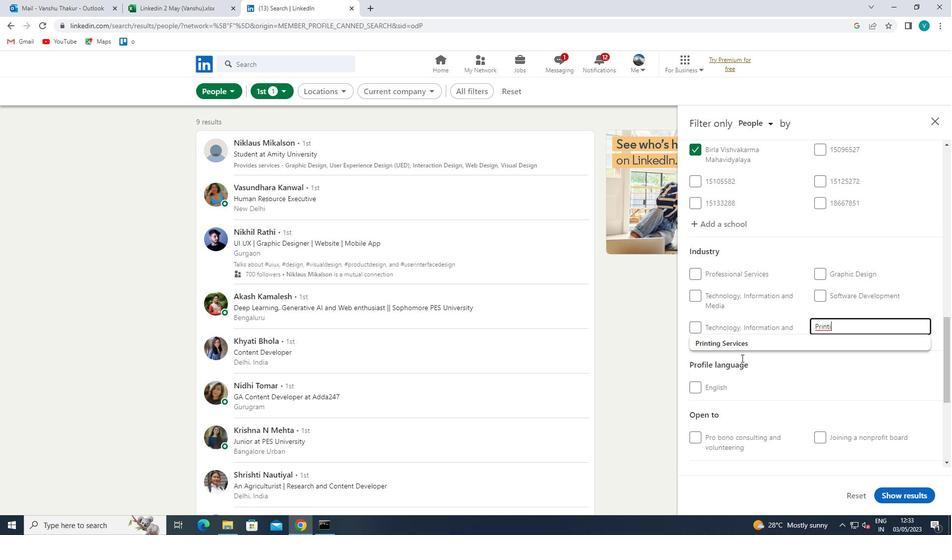 
Action: Mouse pressed left at (750, 344)
Screenshot: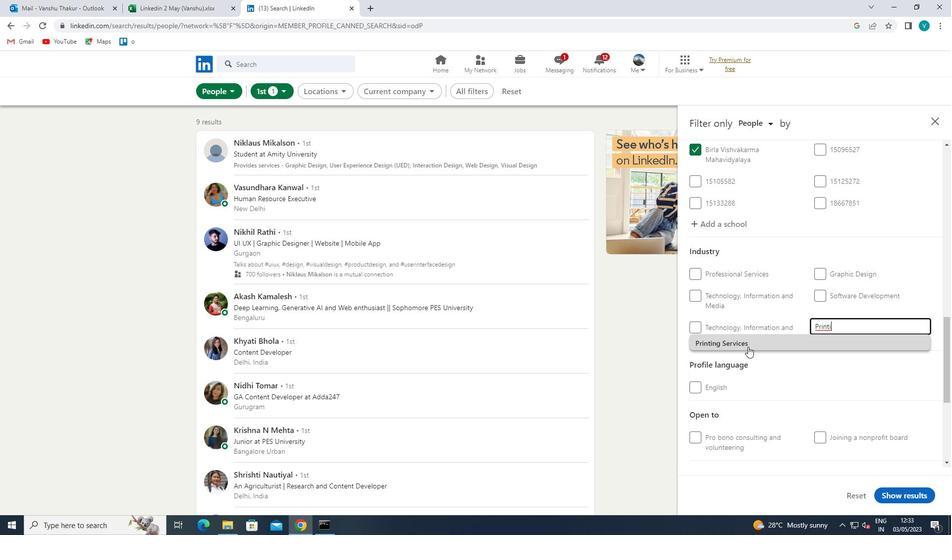
Action: Mouse scrolled (750, 343) with delta (0, 0)
Screenshot: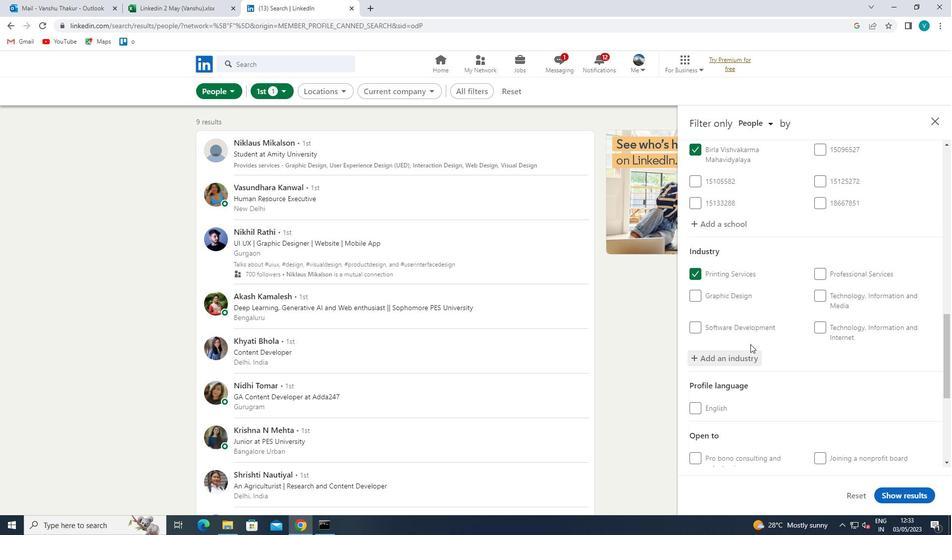 
Action: Mouse scrolled (750, 343) with delta (0, 0)
Screenshot: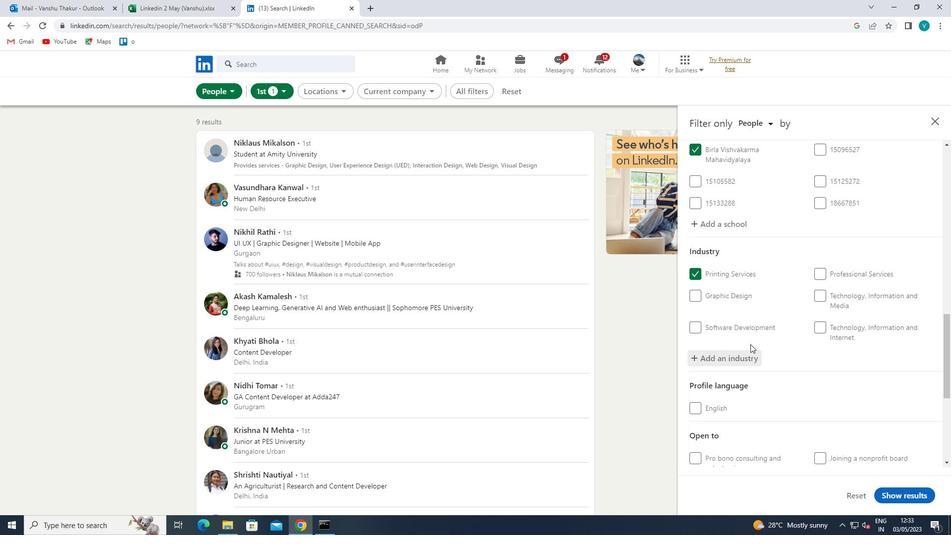 
Action: Mouse scrolled (750, 343) with delta (0, 0)
Screenshot: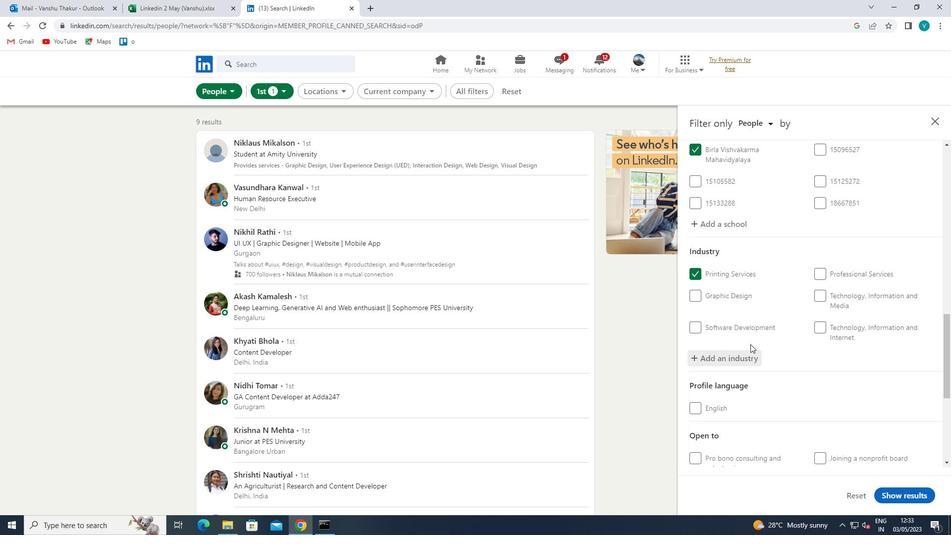 
Action: Mouse moved to (750, 345)
Screenshot: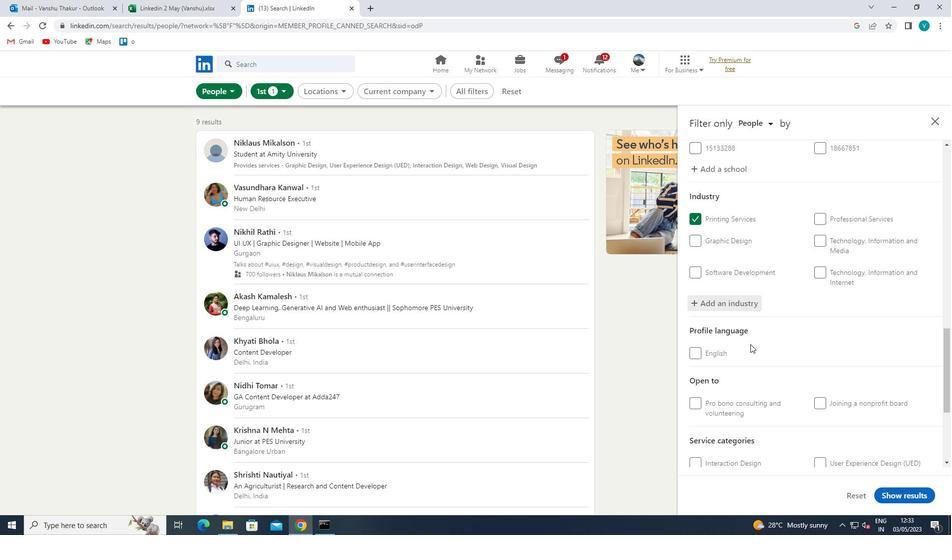
Action: Mouse scrolled (750, 344) with delta (0, 0)
Screenshot: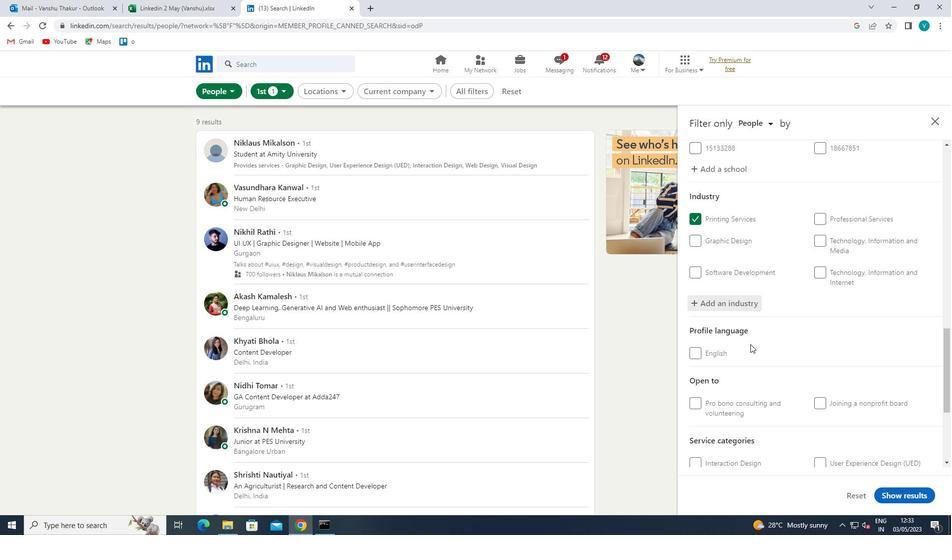 
Action: Mouse moved to (830, 359)
Screenshot: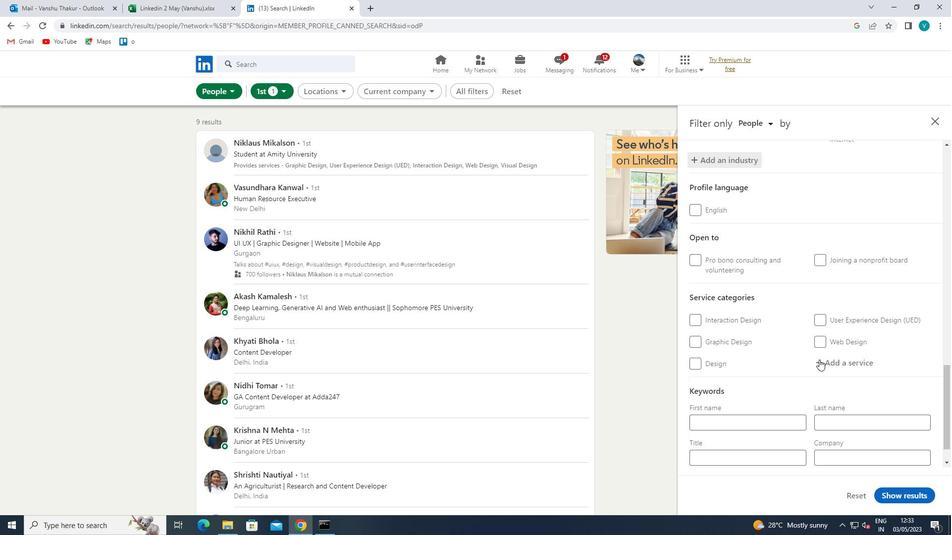 
Action: Mouse pressed left at (830, 359)
Screenshot: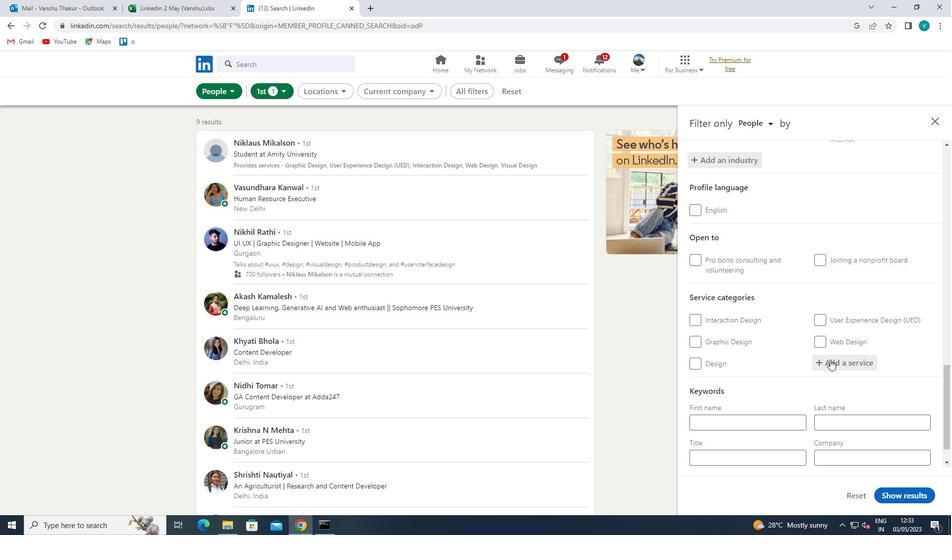 
Action: Mouse moved to (495, 534)
Screenshot: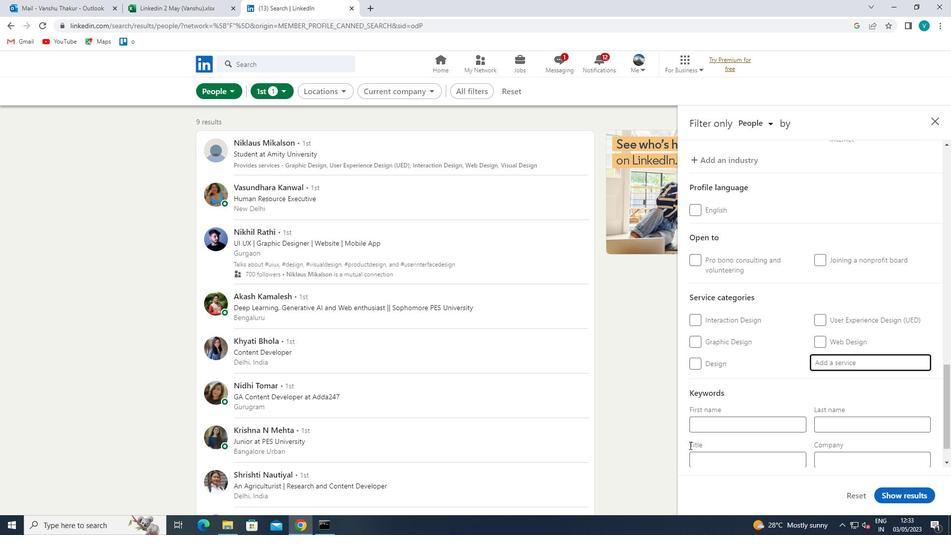 
Action: Key pressed <Key.shift>TRAN
Screenshot: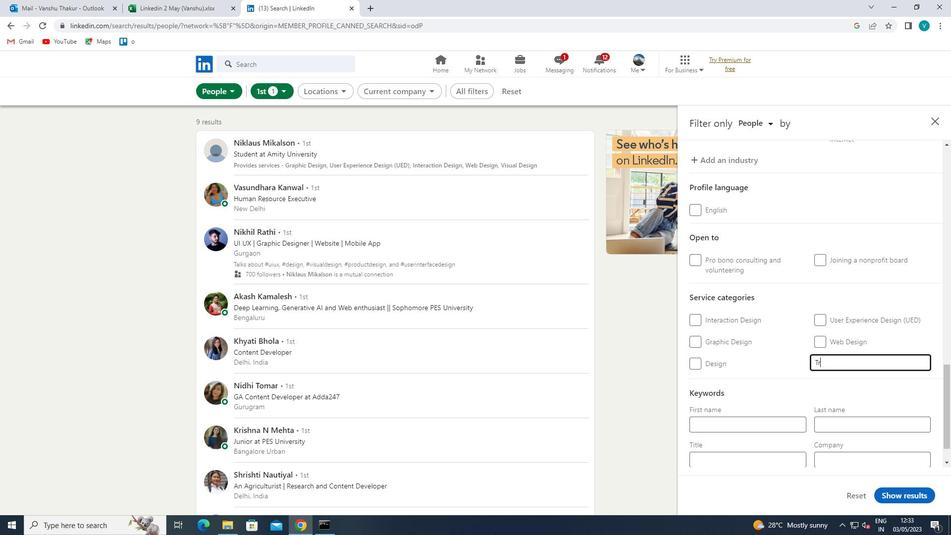 
Action: Mouse moved to (739, 383)
Screenshot: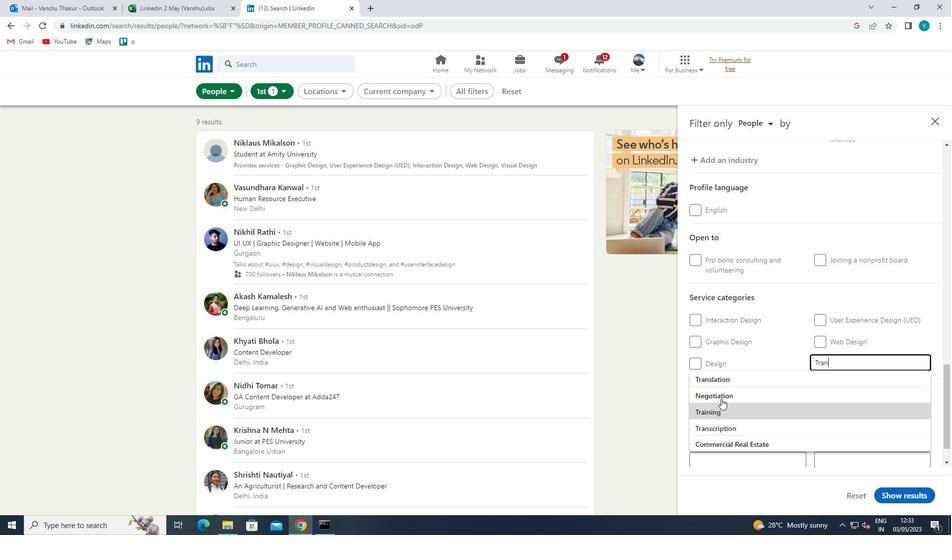 
Action: Mouse pressed left at (739, 383)
Screenshot: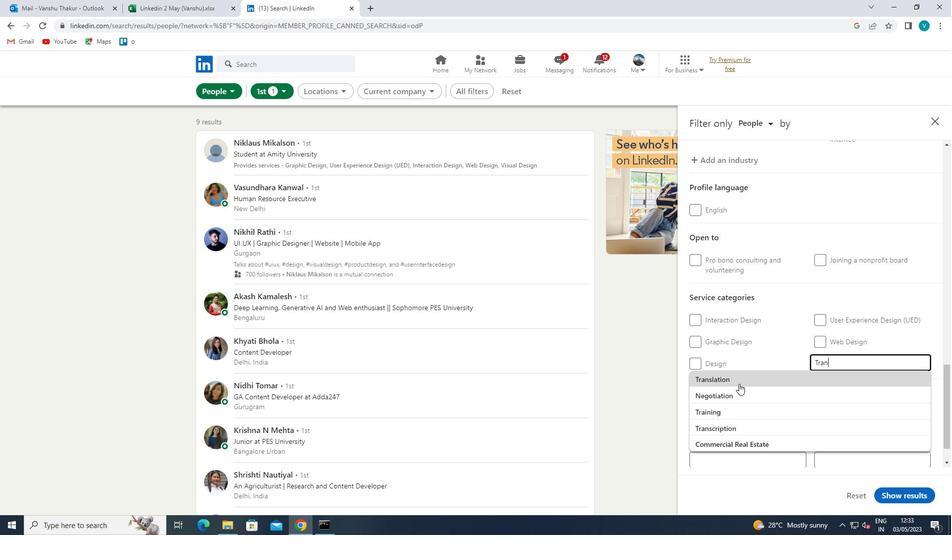 
Action: Mouse scrolled (739, 383) with delta (0, 0)
Screenshot: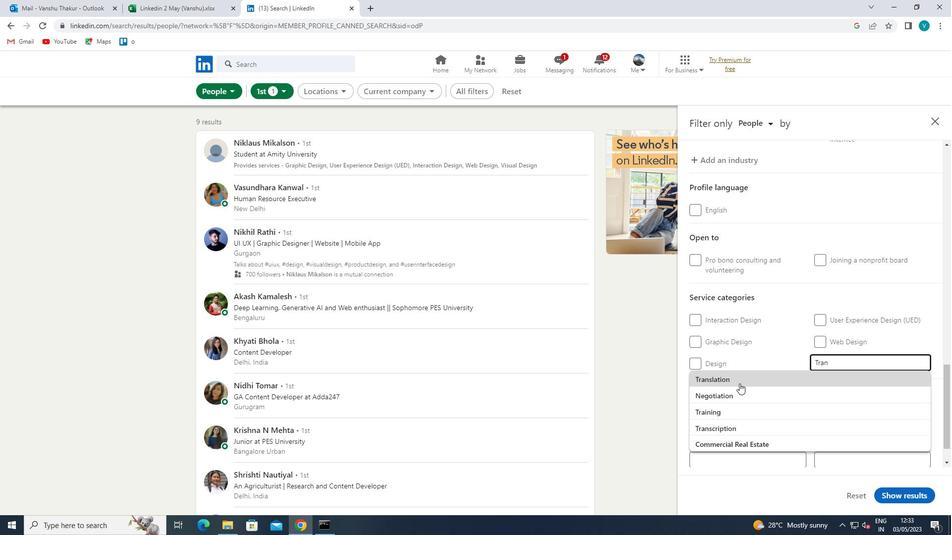 
Action: Mouse scrolled (739, 383) with delta (0, 0)
Screenshot: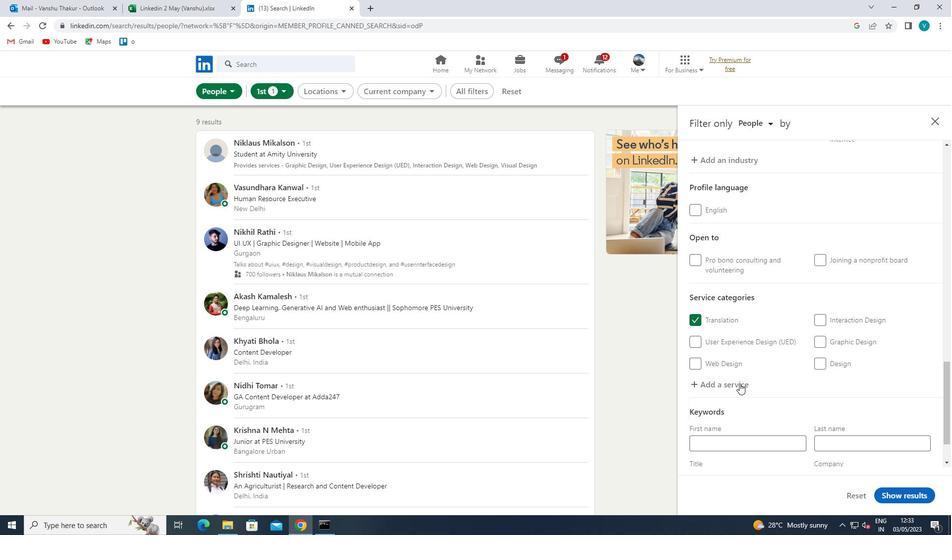 
Action: Mouse scrolled (739, 383) with delta (0, 0)
Screenshot: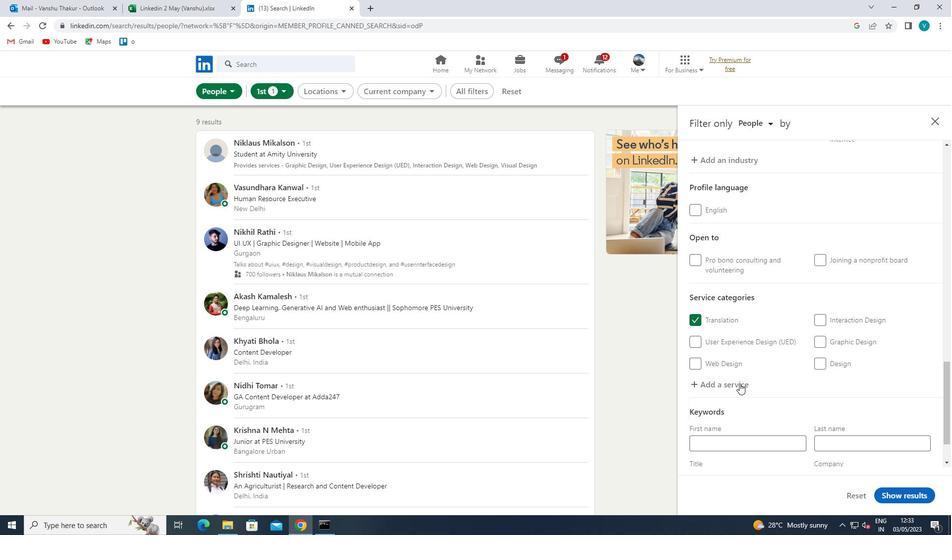 
Action: Mouse scrolled (739, 383) with delta (0, 0)
Screenshot: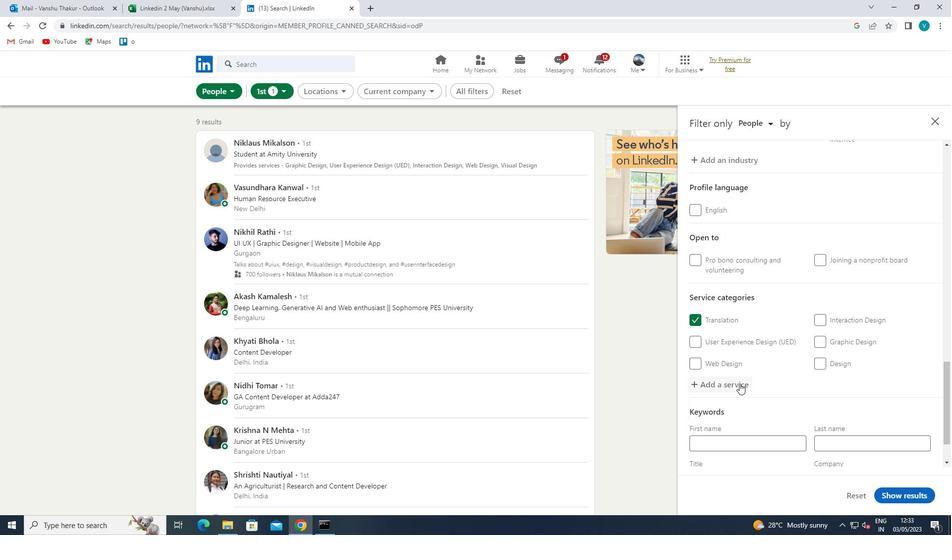 
Action: Mouse moved to (746, 427)
Screenshot: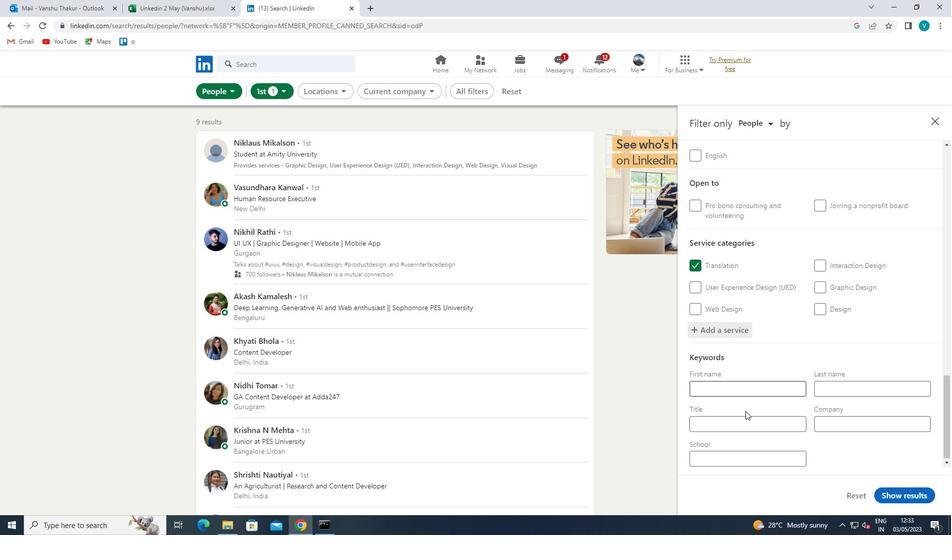 
Action: Mouse pressed left at (746, 427)
Screenshot: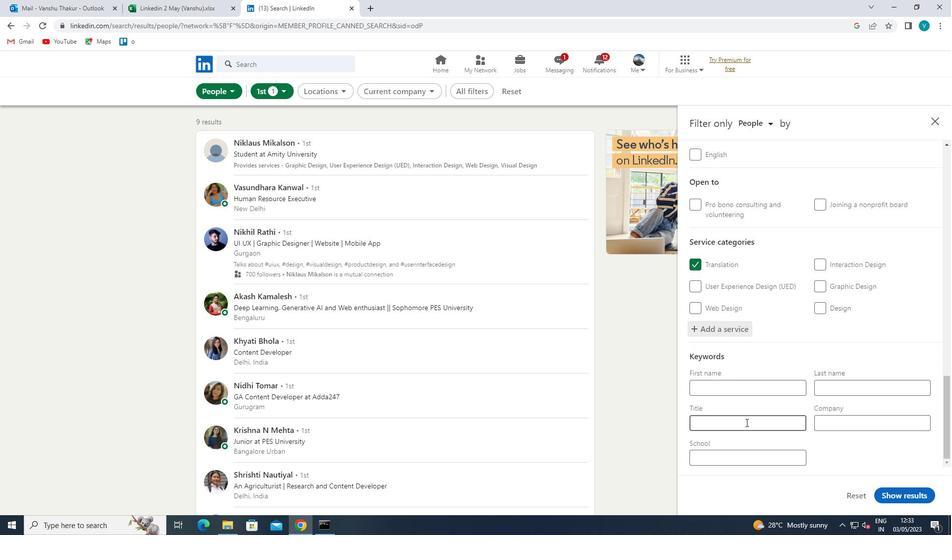 
Action: Mouse moved to (462, 535)
Screenshot: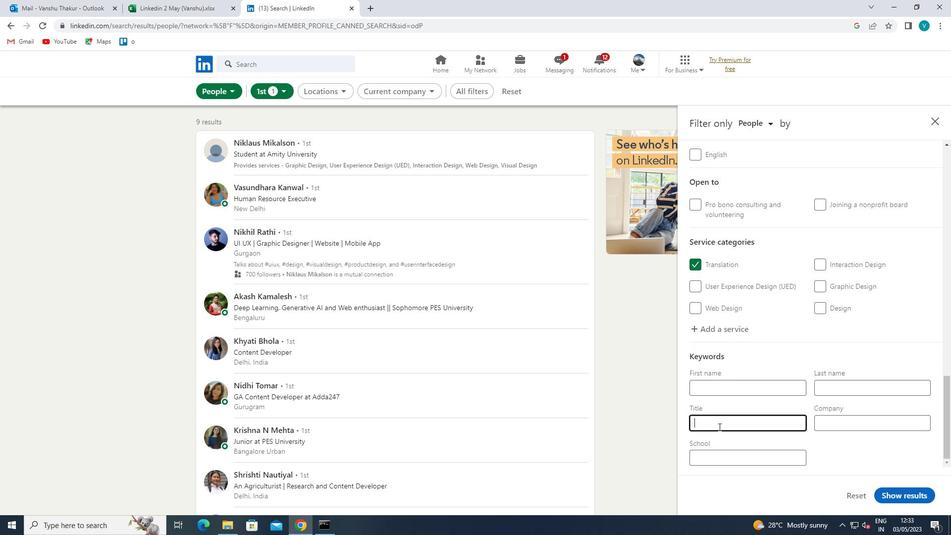
Action: Key pressed <Key.shift>SPORTS<Key.space><Key.shift>VOLUNTEER<Key.space>
Screenshot: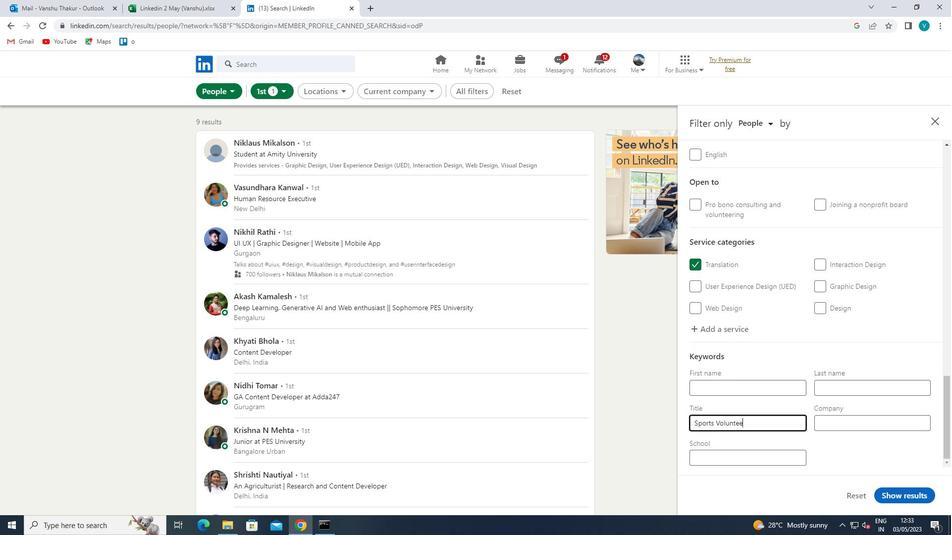 
Action: Mouse moved to (881, 491)
Screenshot: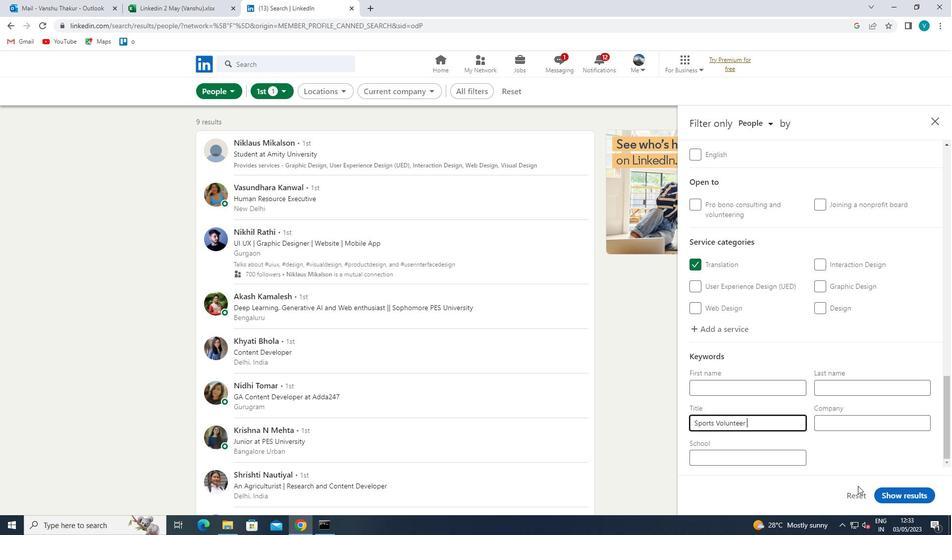 
Action: Mouse pressed left at (881, 491)
Screenshot: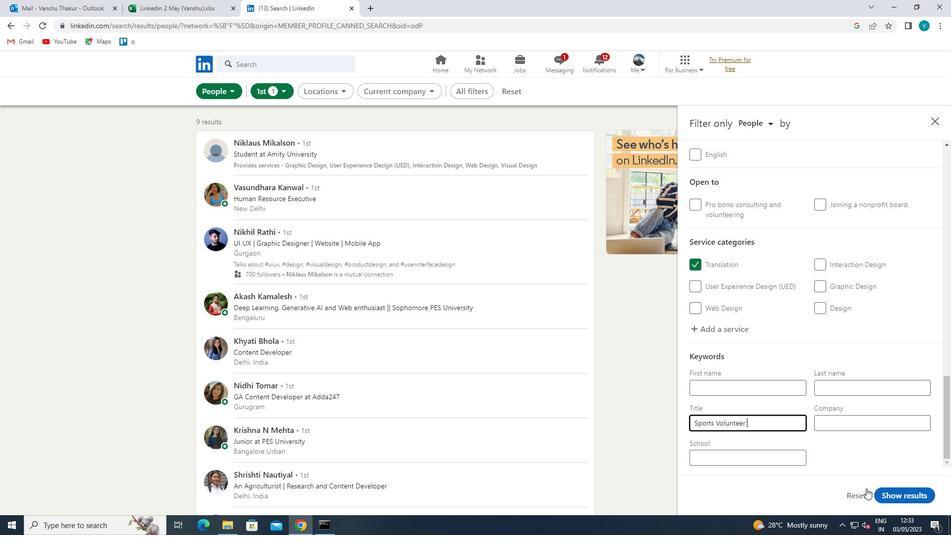 
